 Task: Look for space in Letpandan, Myanmar from 9th June, 2023 to 16th June, 2023 for 2 adults in price range Rs.8000 to Rs.16000. Place can be entire place with 2 bedrooms having 2 beds and 1 bathroom. Property type can be house, flat, guest house. Amenities needed are: washing machine. Booking option can be shelf check-in. Required host language is English.
Action: Mouse moved to (508, 101)
Screenshot: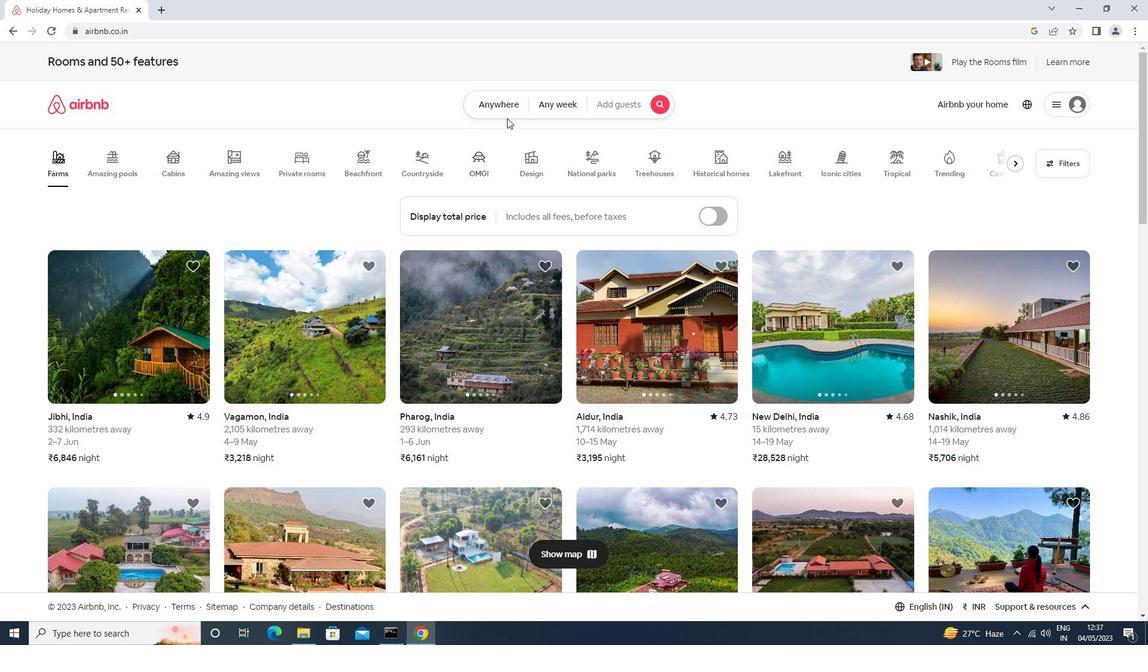 
Action: Mouse pressed left at (508, 101)
Screenshot: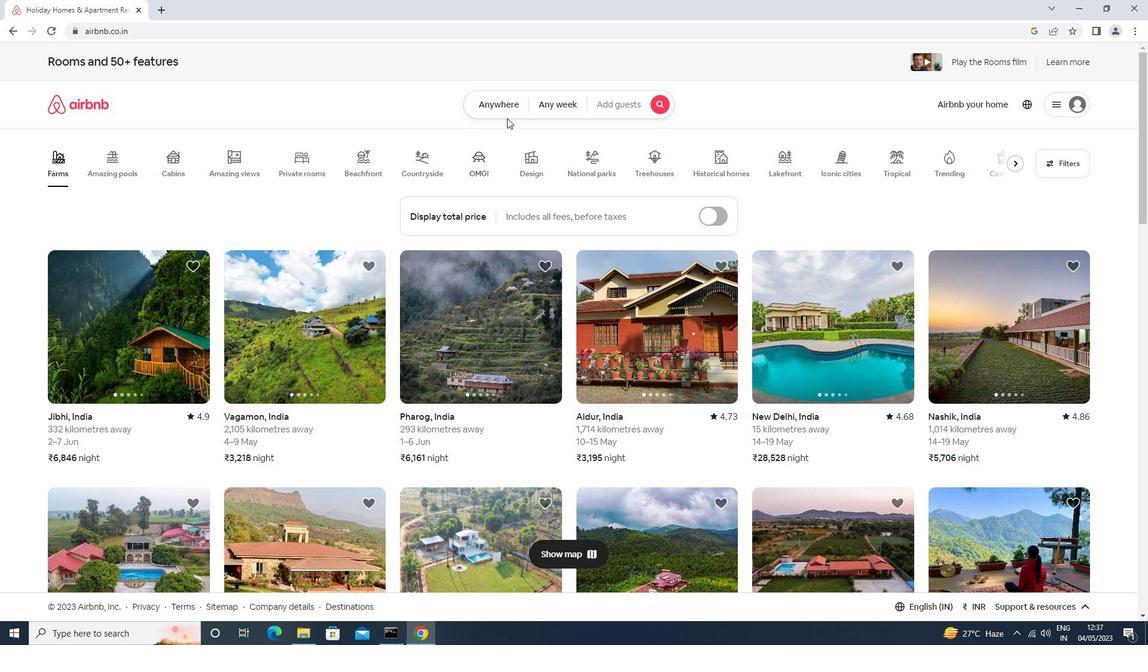 
Action: Mouse moved to (394, 155)
Screenshot: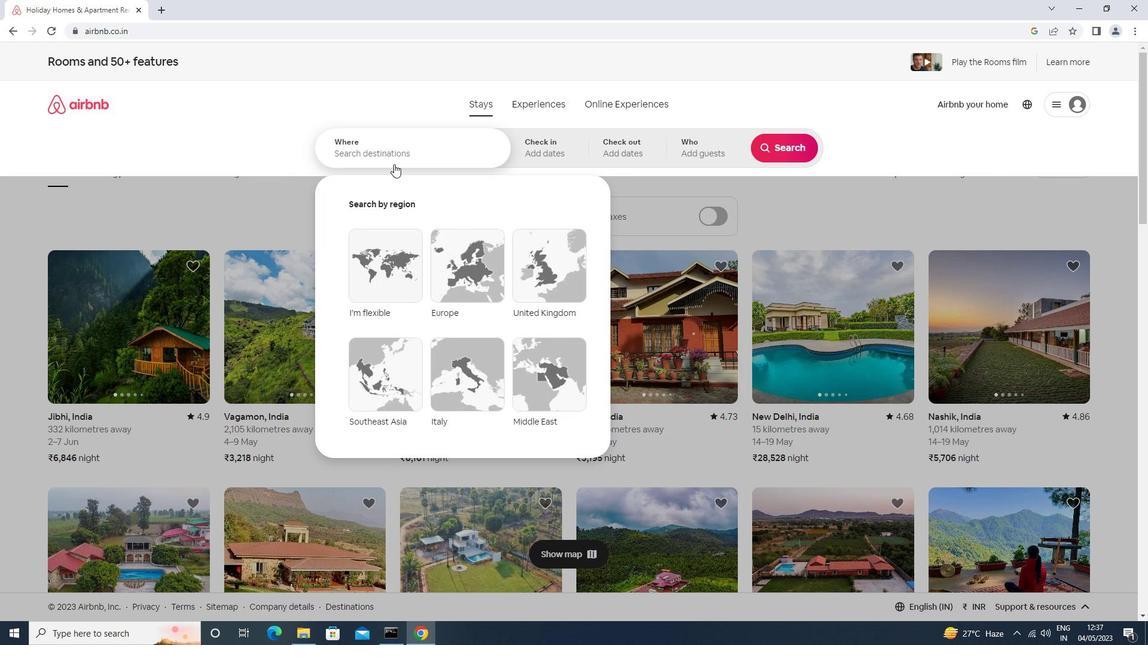 
Action: Mouse pressed left at (394, 155)
Screenshot: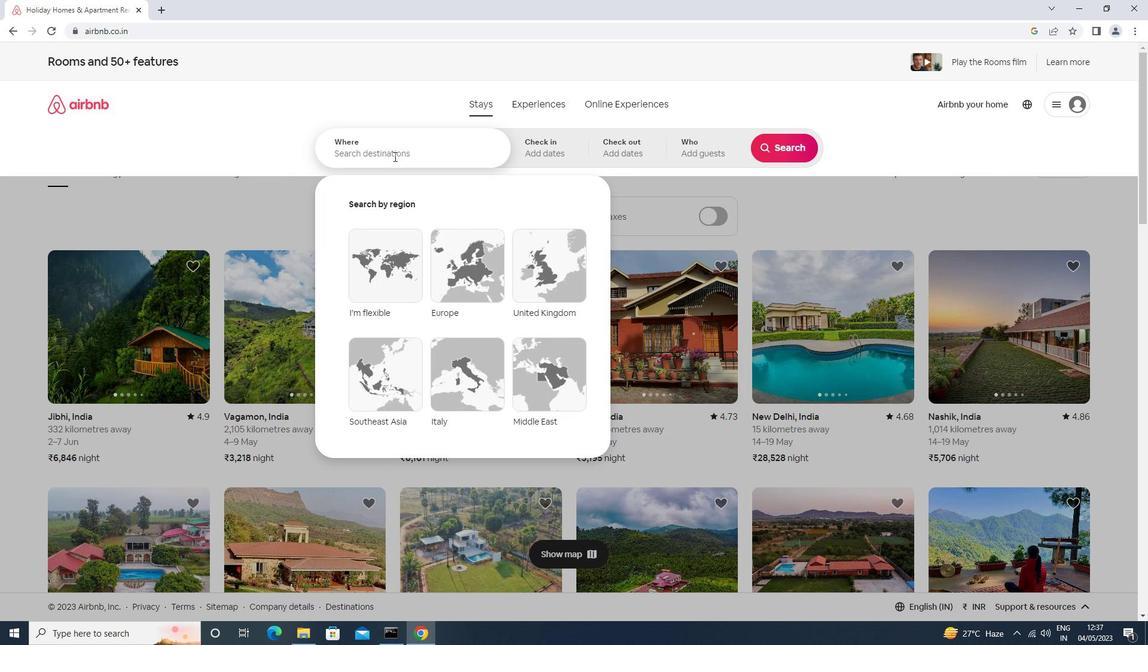 
Action: Mouse moved to (394, 154)
Screenshot: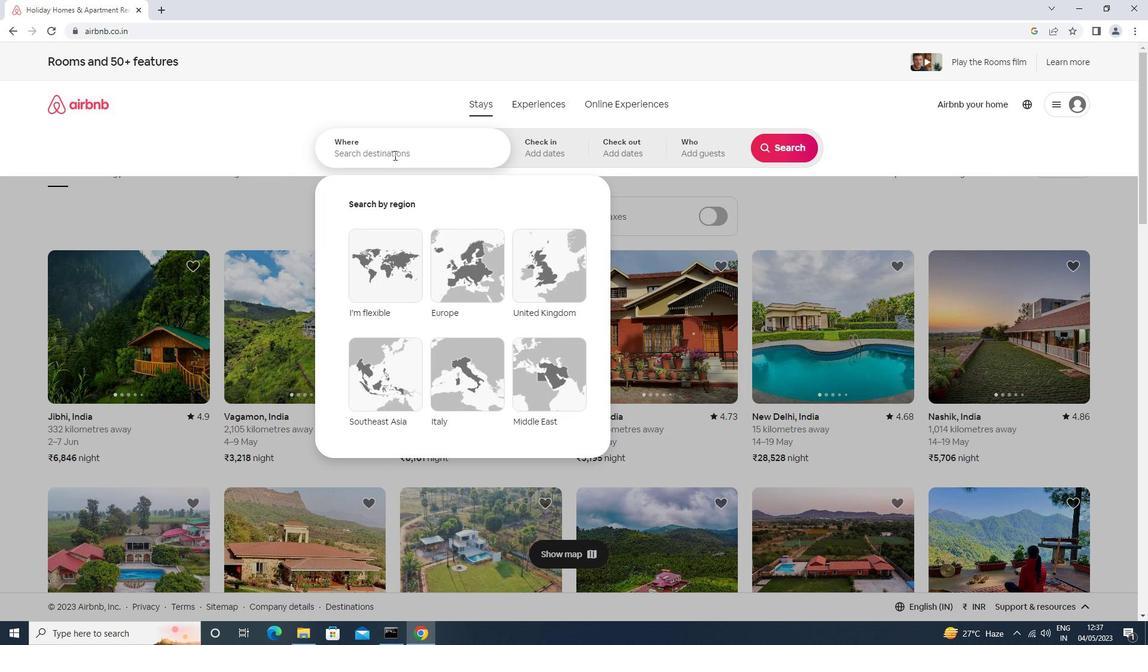 
Action: Key pressed letpandan<Key.down><Key.enter>
Screenshot: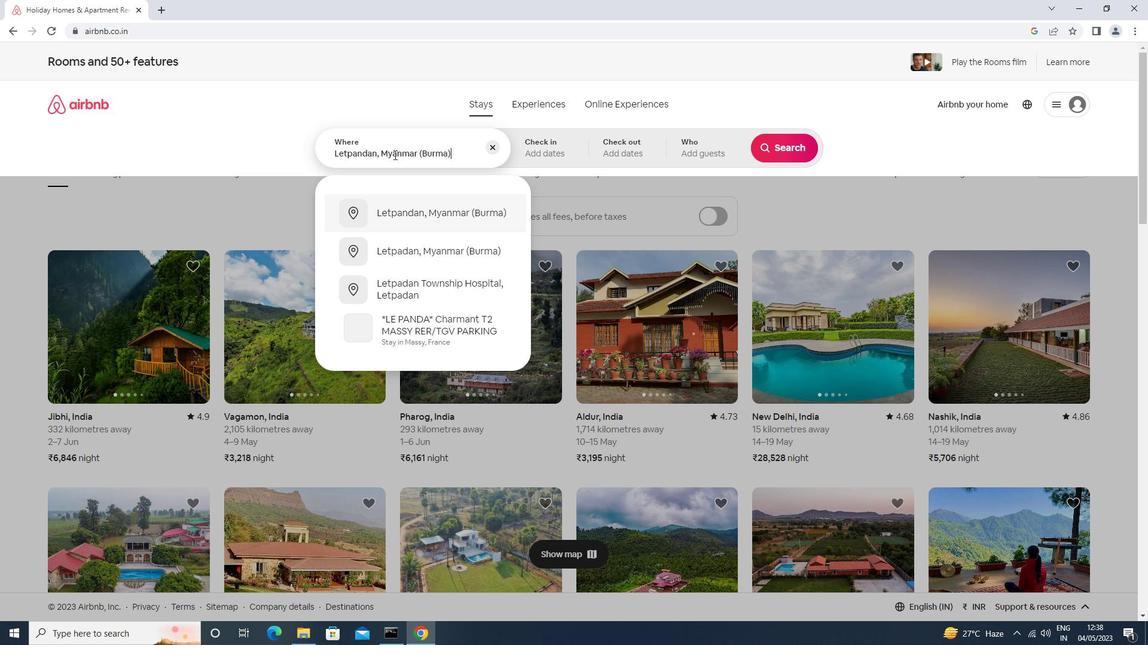 
Action: Mouse moved to (734, 327)
Screenshot: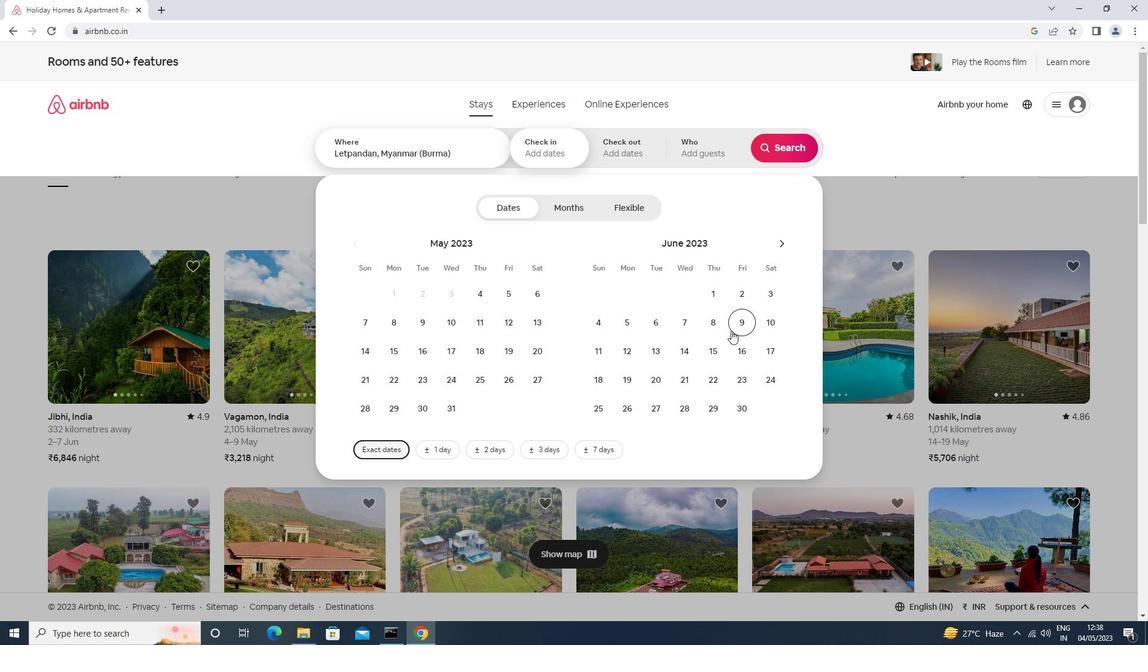 
Action: Mouse pressed left at (734, 327)
Screenshot: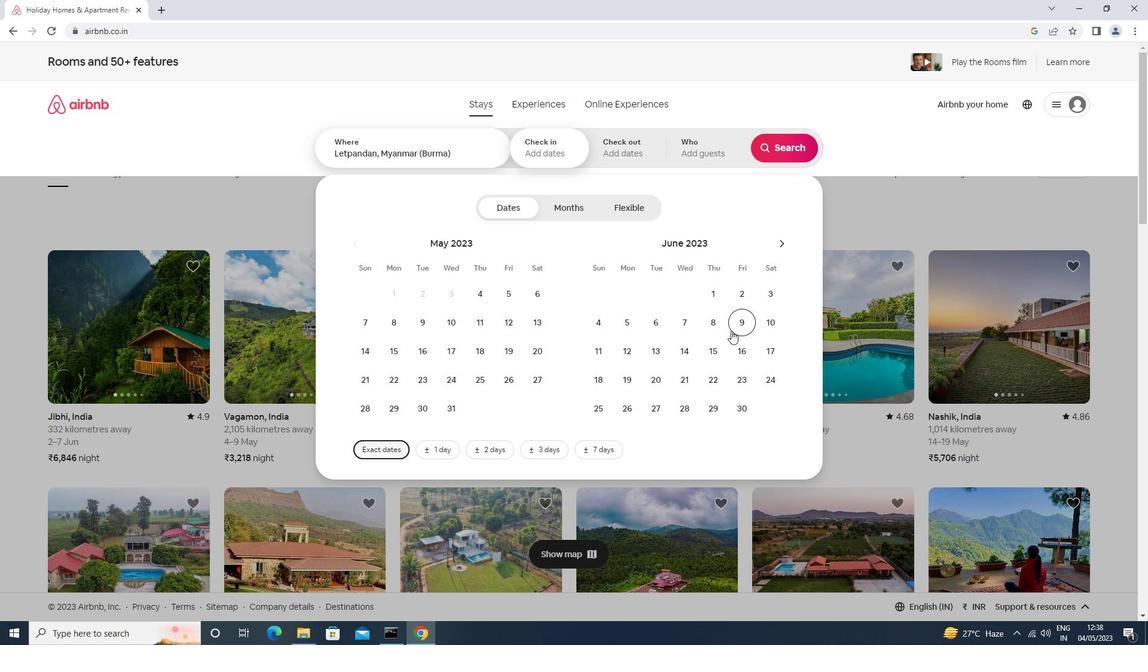 
Action: Mouse moved to (738, 354)
Screenshot: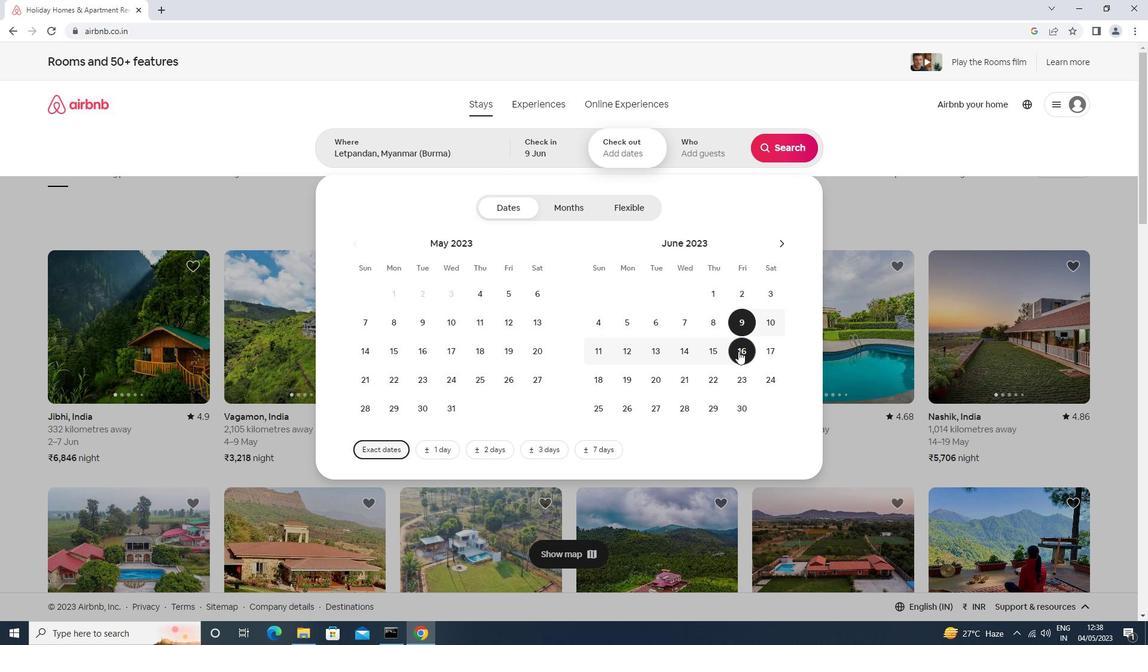 
Action: Mouse pressed left at (738, 354)
Screenshot: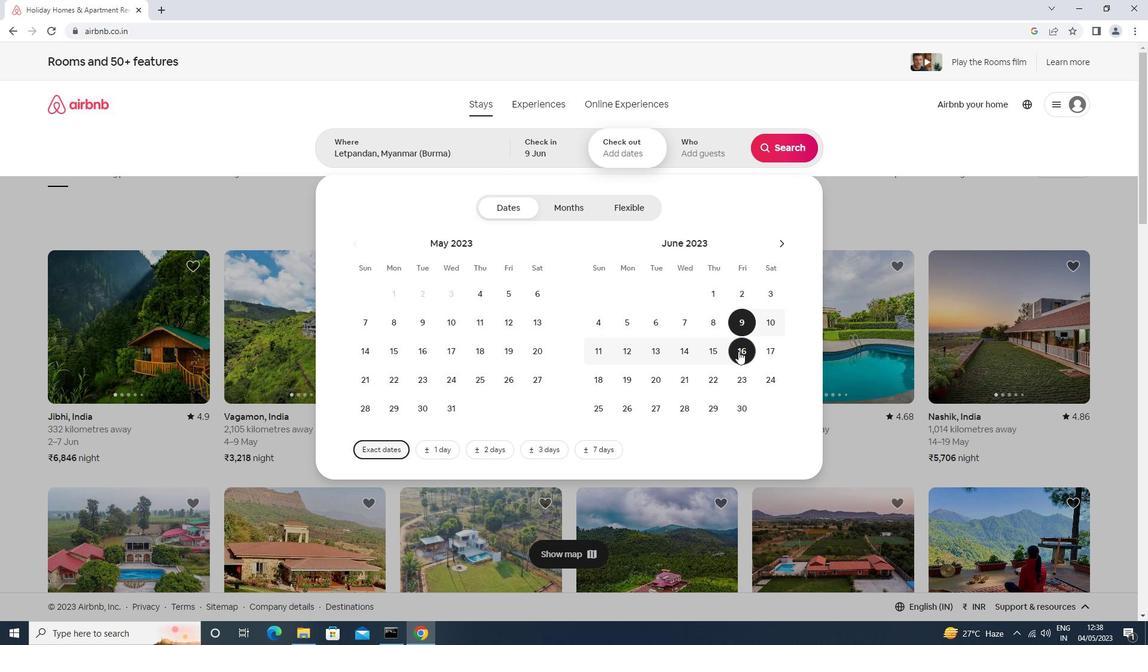 
Action: Mouse moved to (683, 147)
Screenshot: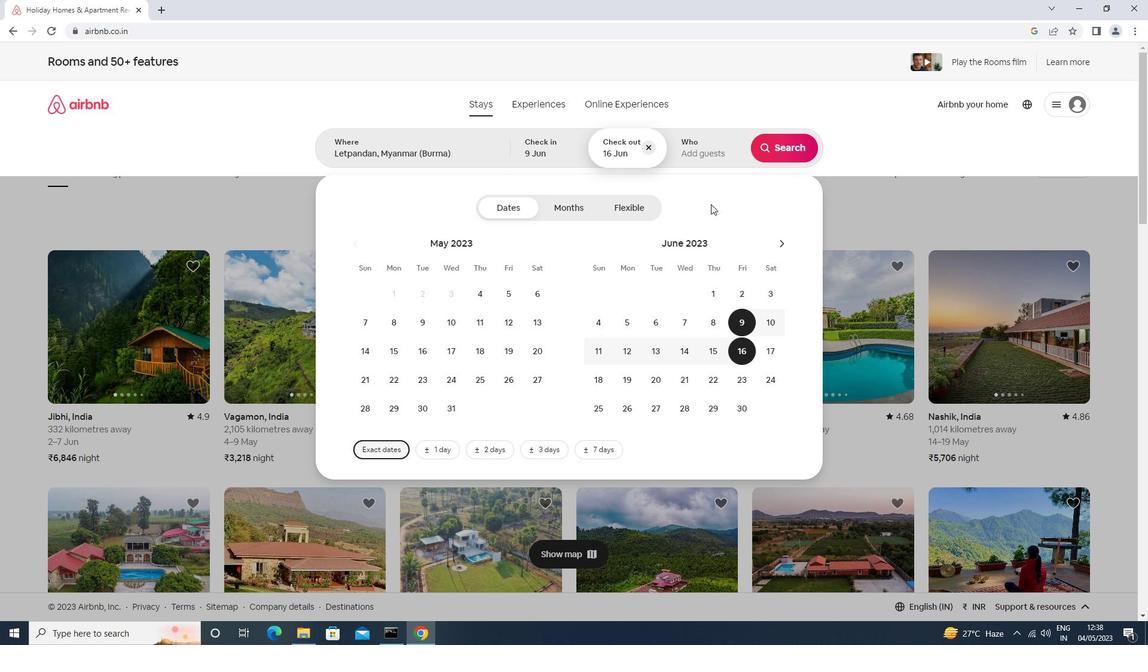 
Action: Mouse pressed left at (683, 147)
Screenshot: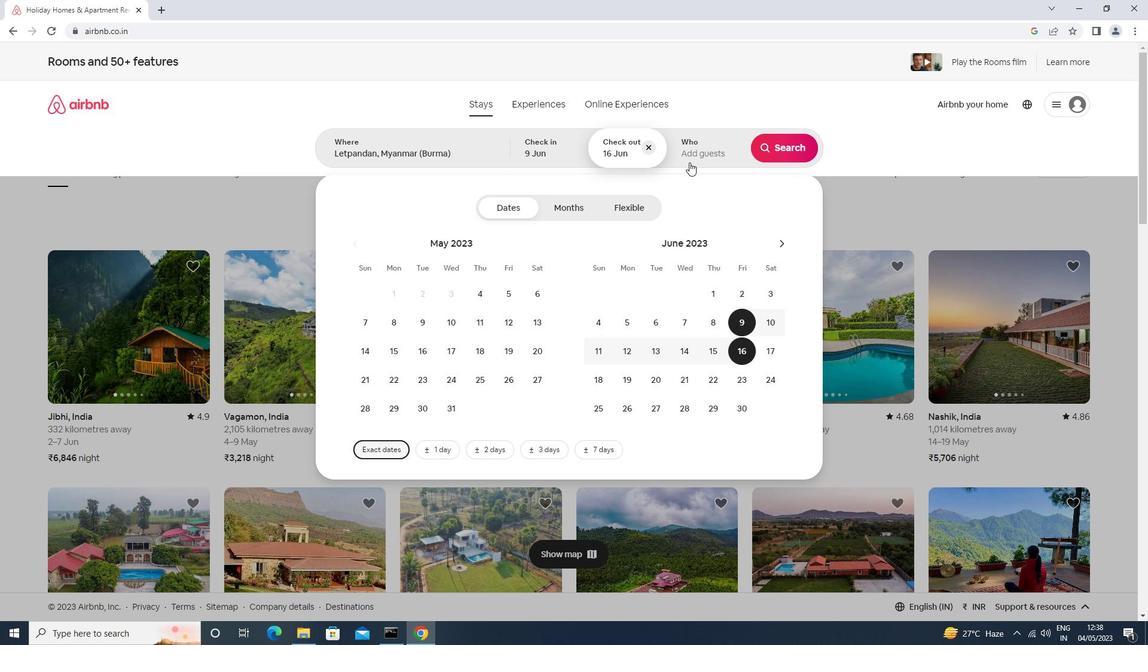 
Action: Mouse moved to (787, 217)
Screenshot: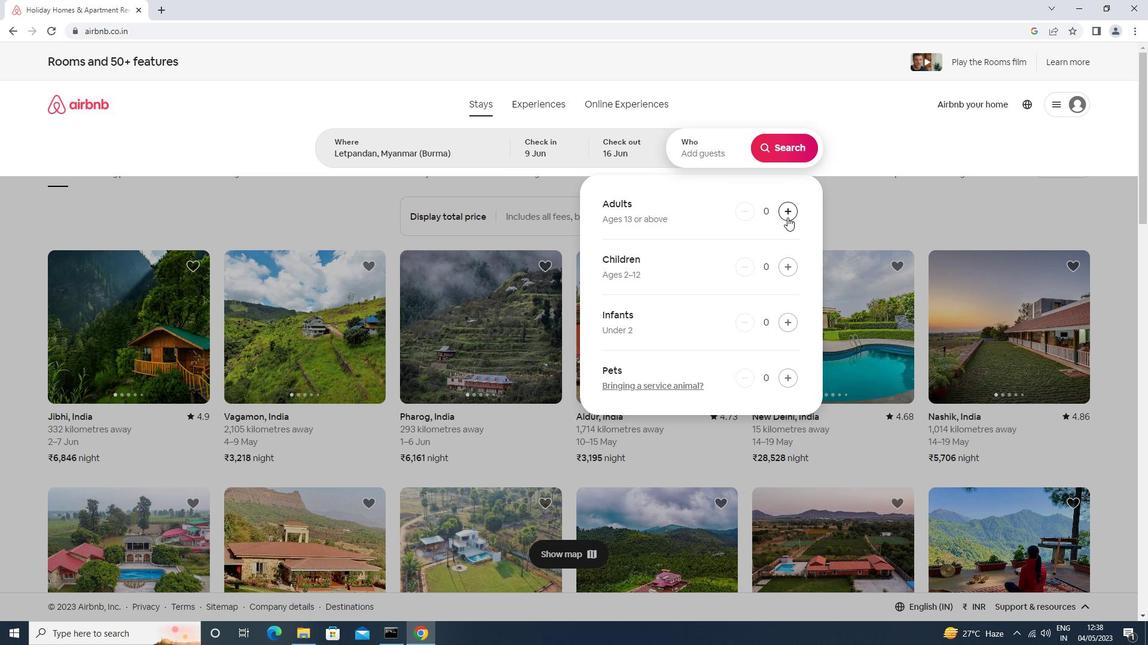 
Action: Mouse pressed left at (787, 217)
Screenshot: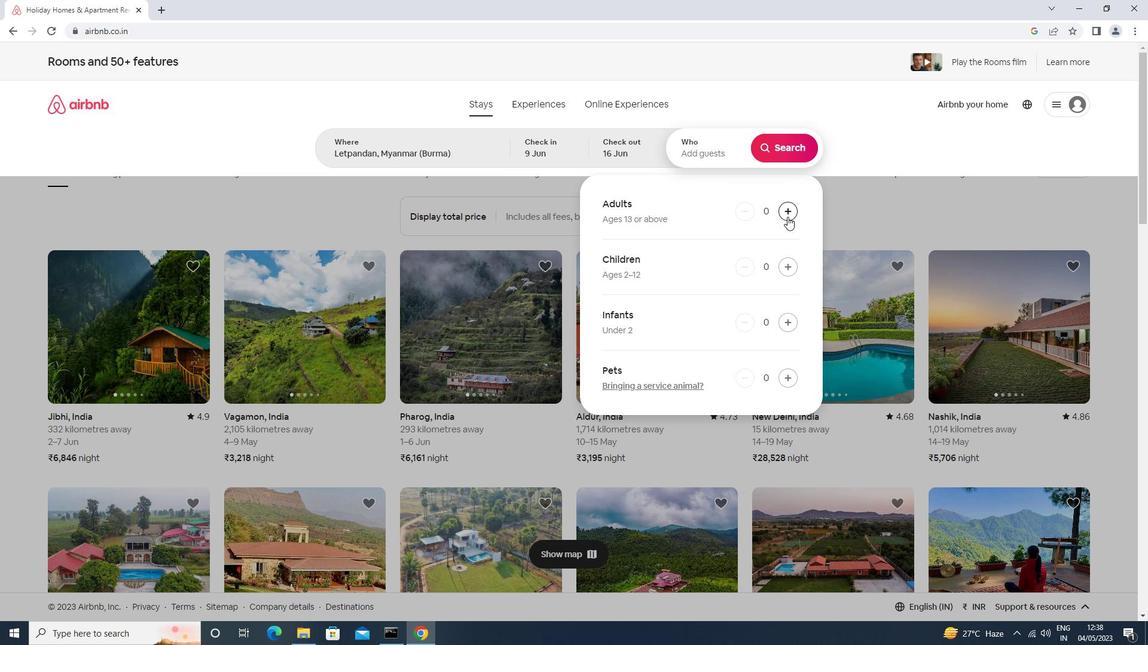 
Action: Mouse pressed left at (787, 217)
Screenshot: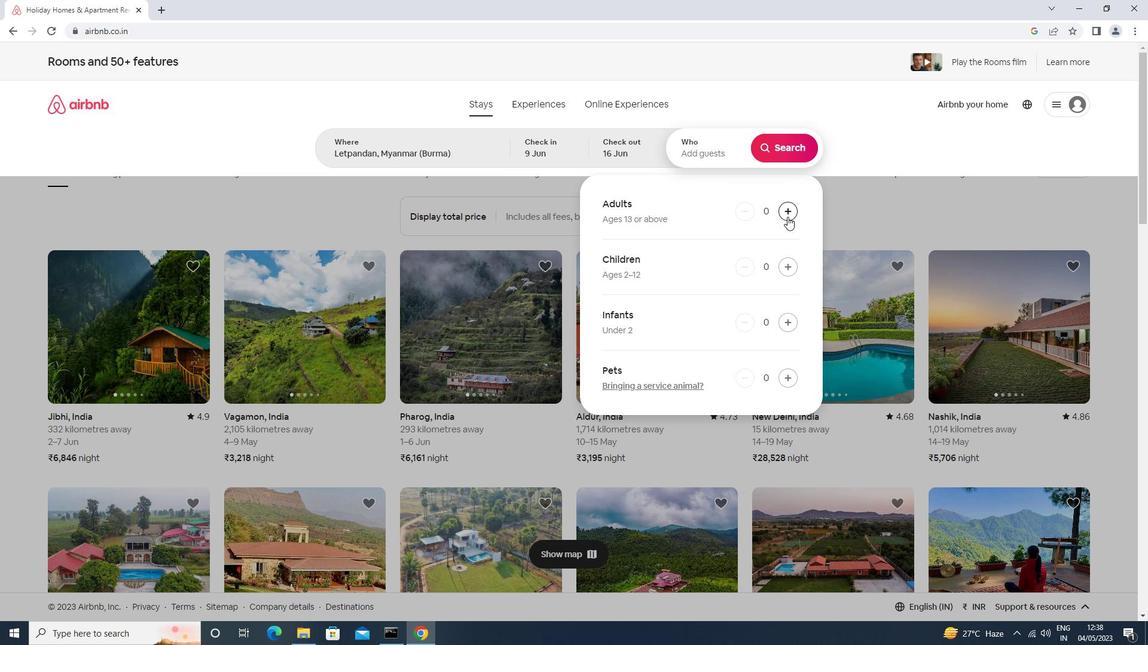
Action: Mouse moved to (782, 139)
Screenshot: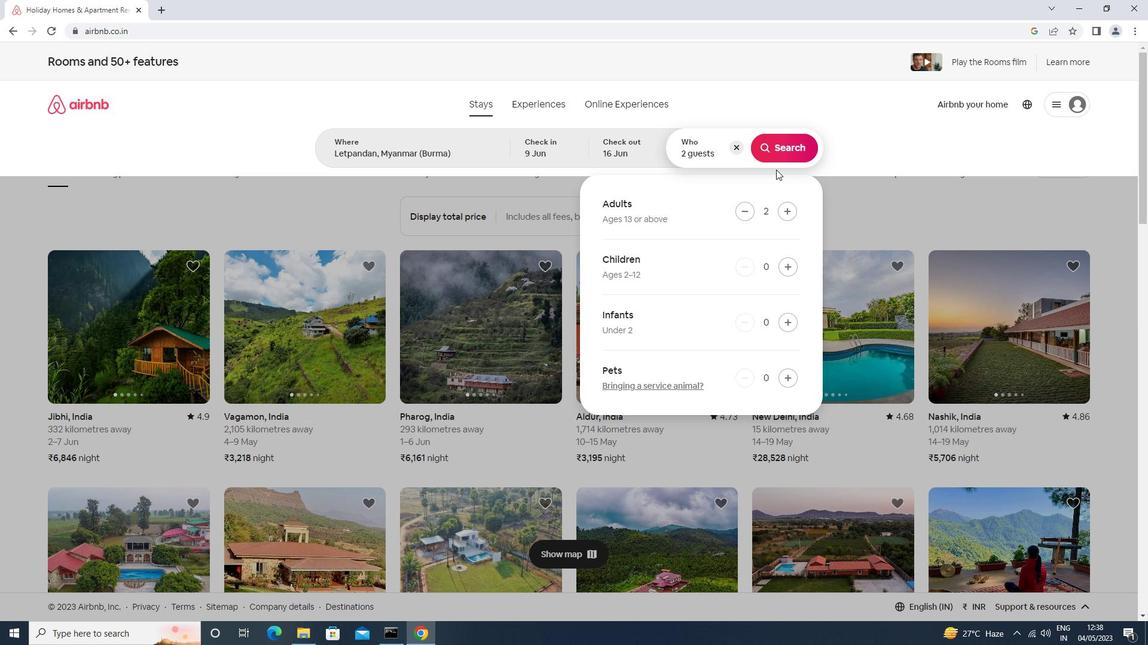 
Action: Mouse pressed left at (782, 139)
Screenshot: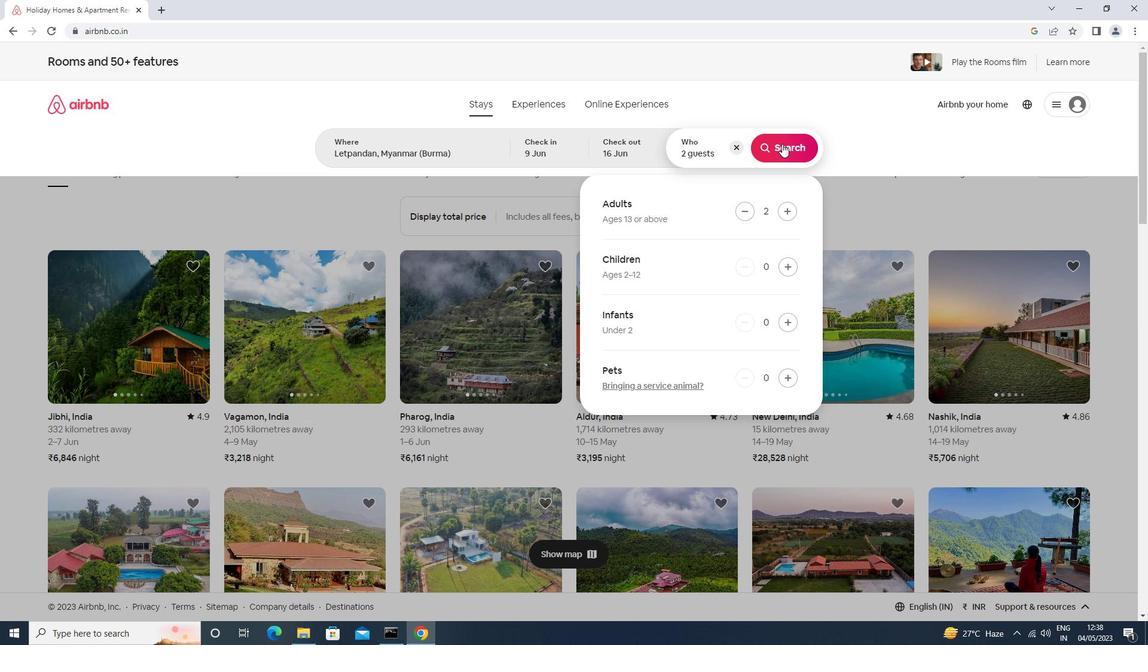
Action: Mouse moved to (1085, 111)
Screenshot: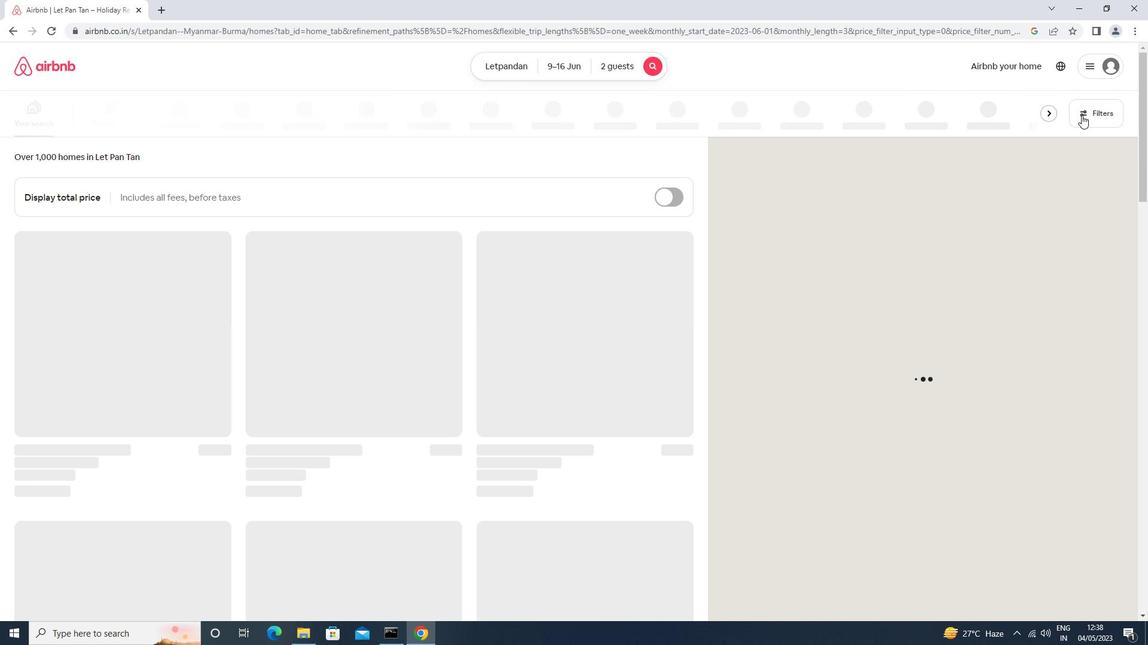 
Action: Mouse pressed left at (1085, 111)
Screenshot: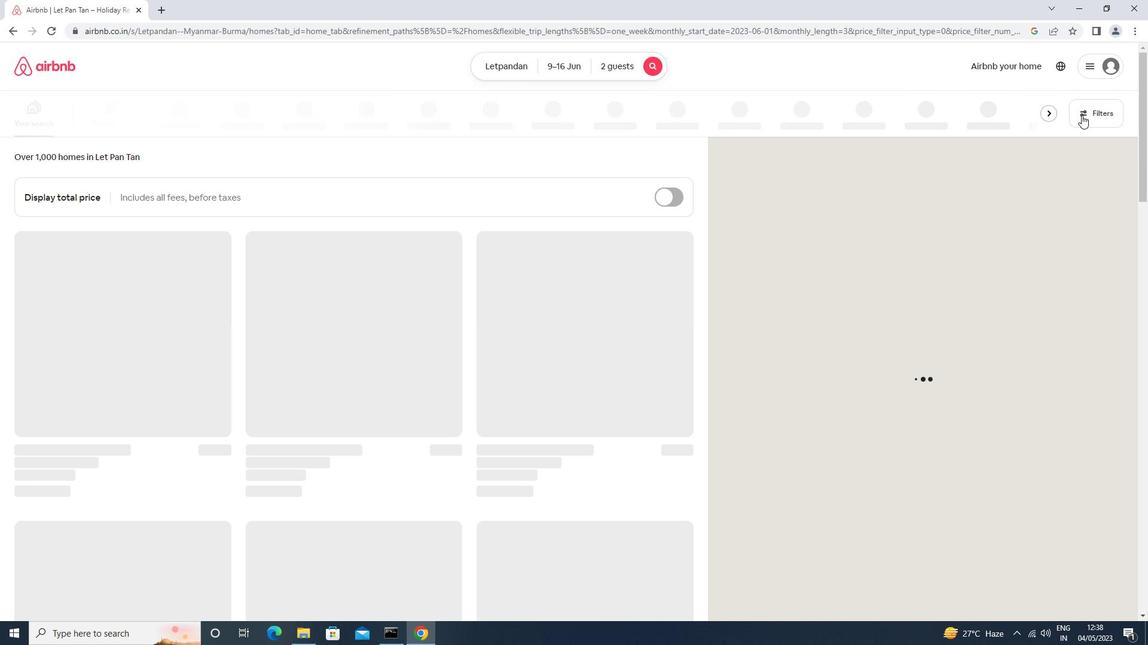 
Action: Mouse moved to (417, 268)
Screenshot: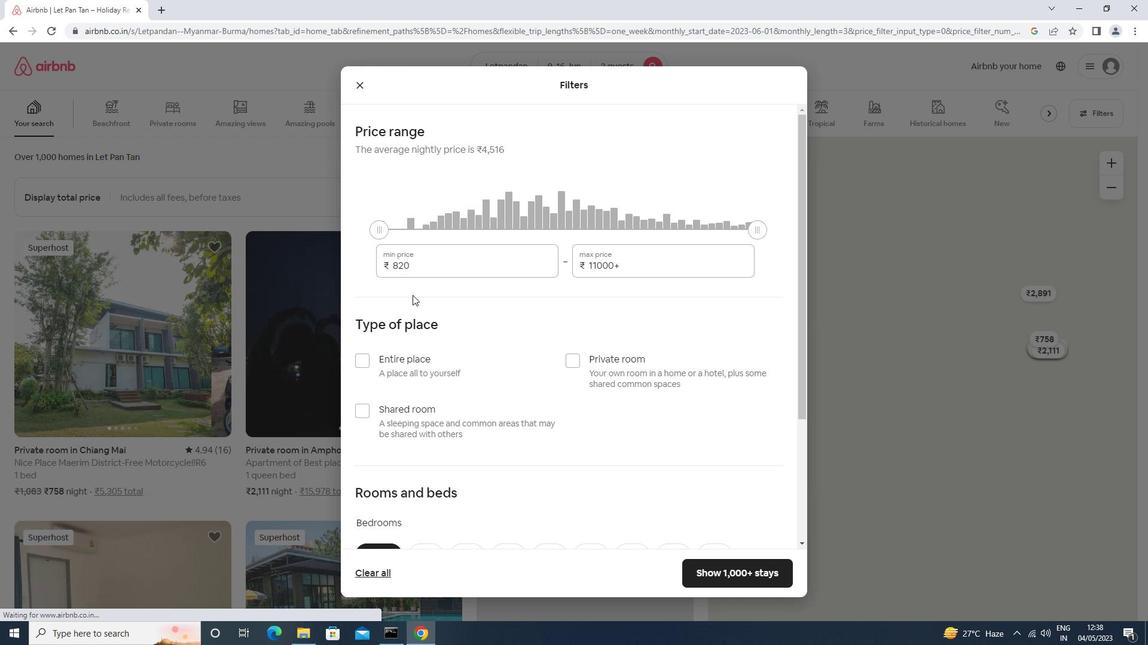 
Action: Mouse pressed left at (417, 268)
Screenshot: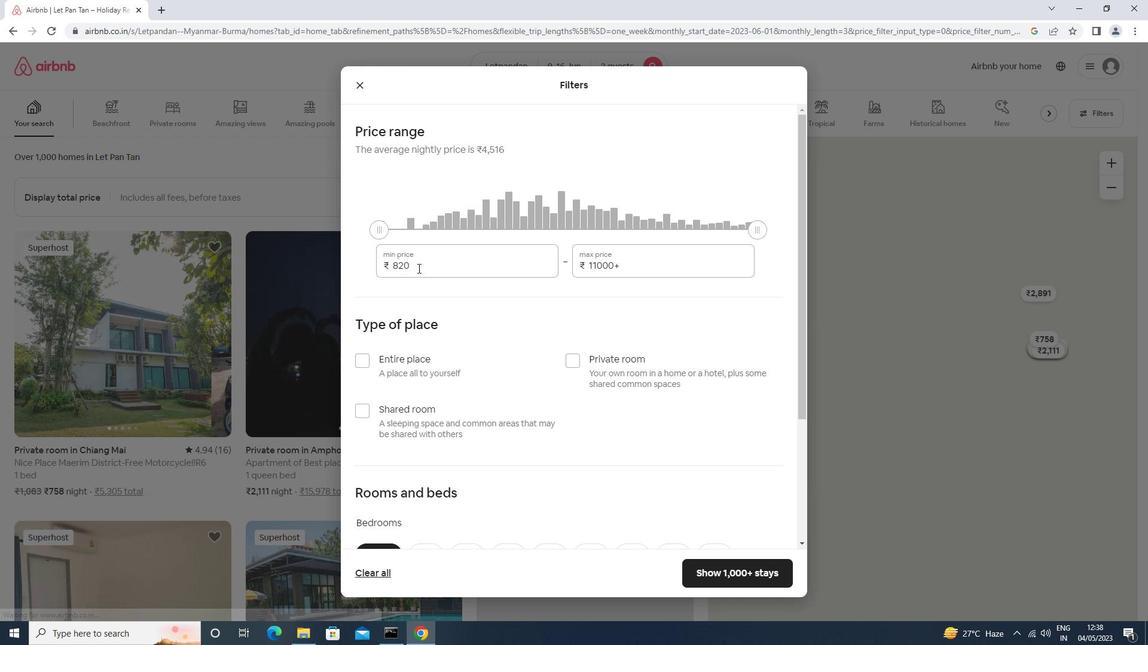 
Action: Mouse moved to (426, 260)
Screenshot: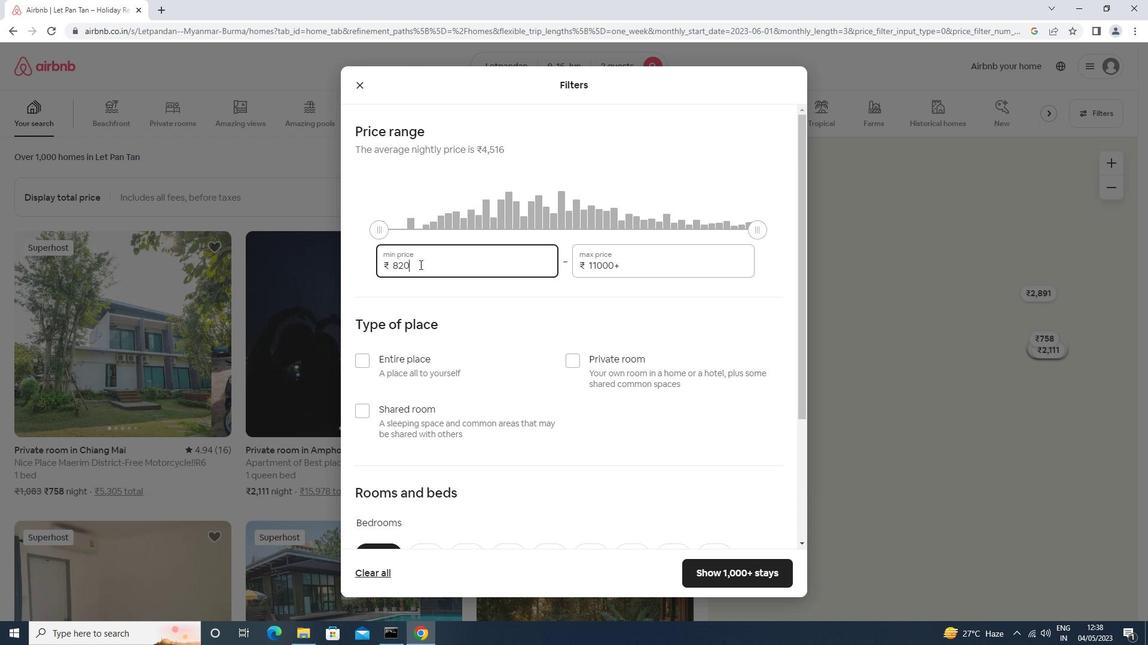 
Action: Key pressed <Key.backspace><Key.backspace><Key.backspace>8000<Key.tab>1600<Key.backspace><Key.backspace><Key.backspace><Key.backspace><Key.backspace>6000
Screenshot: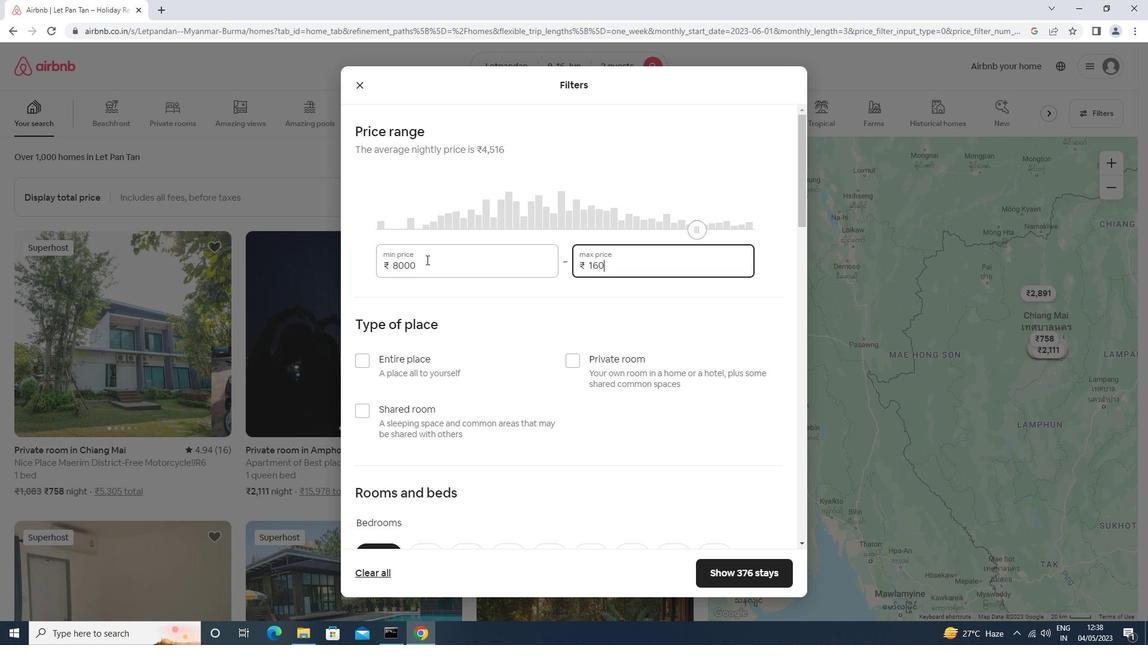 
Action: Mouse scrolled (426, 259) with delta (0, 0)
Screenshot: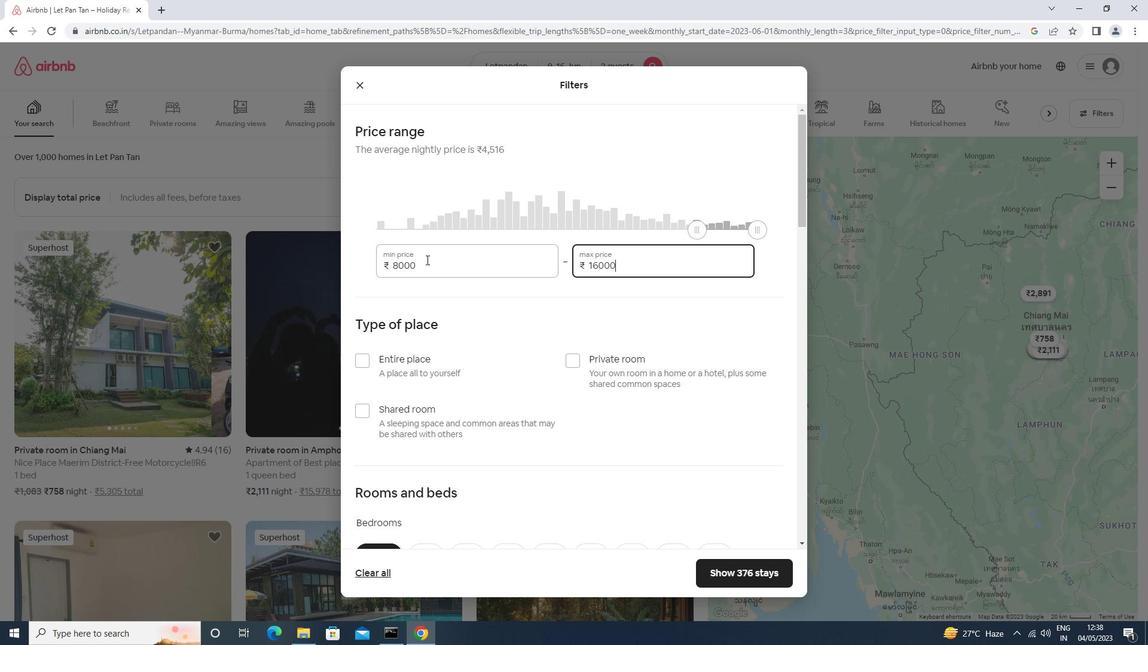 
Action: Mouse moved to (420, 309)
Screenshot: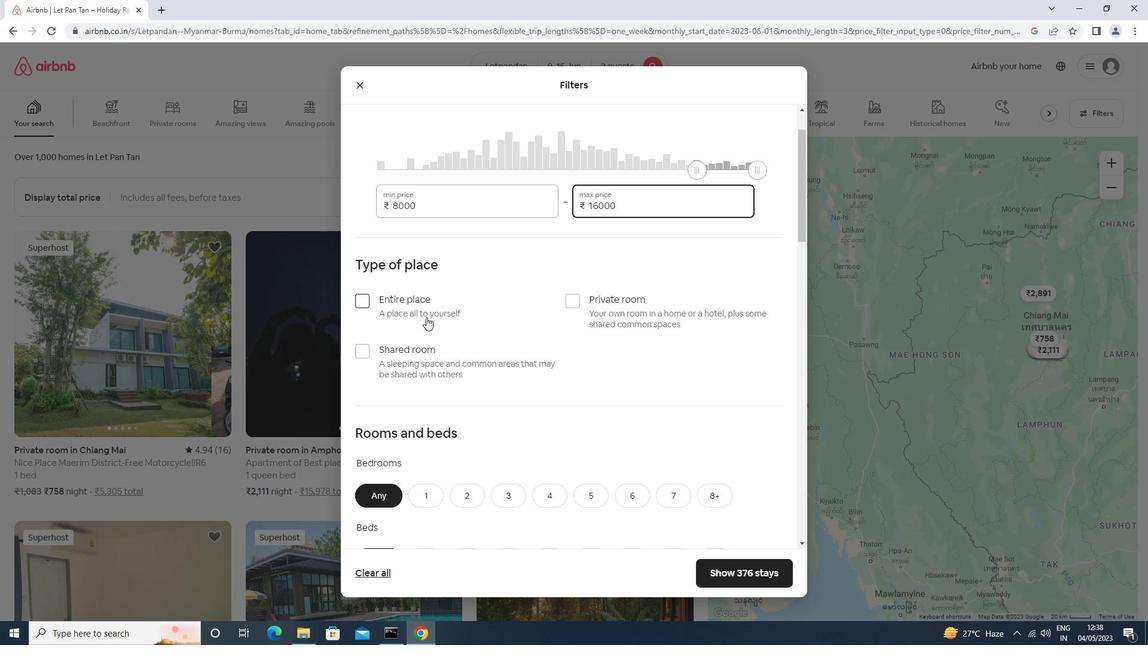 
Action: Mouse pressed left at (420, 309)
Screenshot: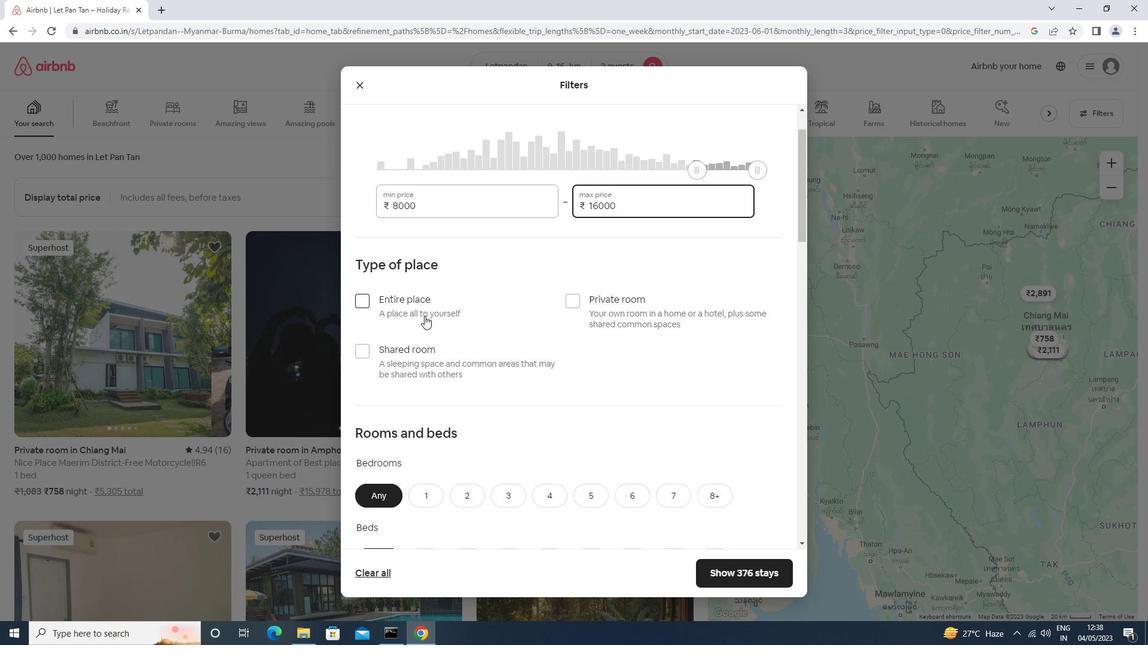 
Action: Mouse scrolled (420, 308) with delta (0, 0)
Screenshot: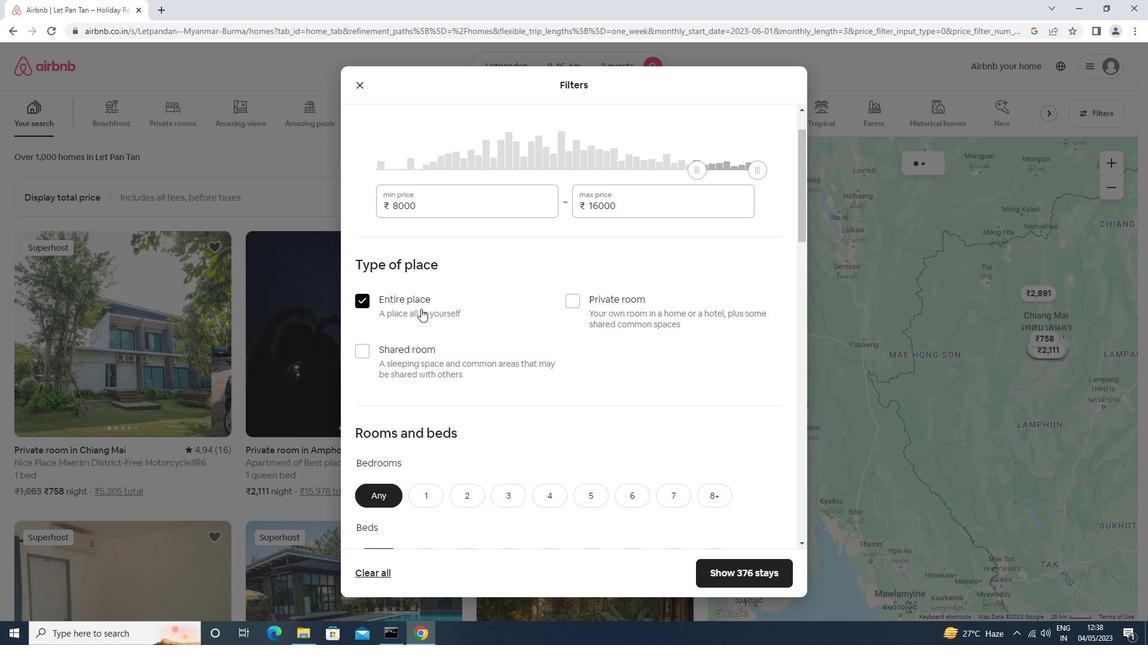 
Action: Mouse scrolled (420, 308) with delta (0, 0)
Screenshot: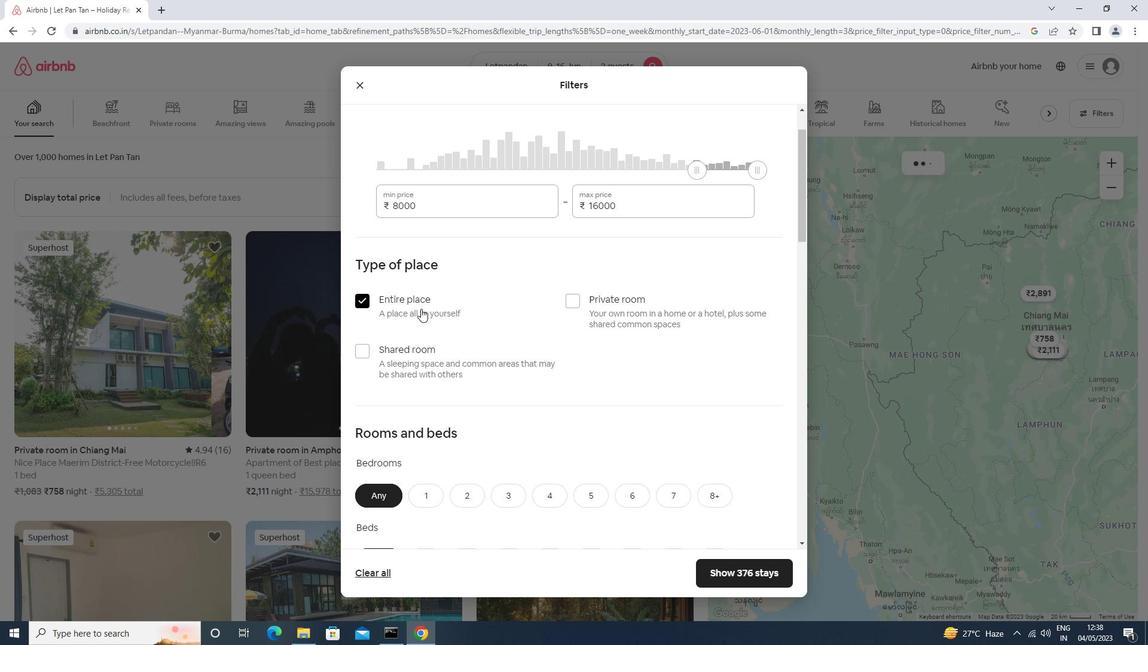 
Action: Mouse scrolled (420, 308) with delta (0, 0)
Screenshot: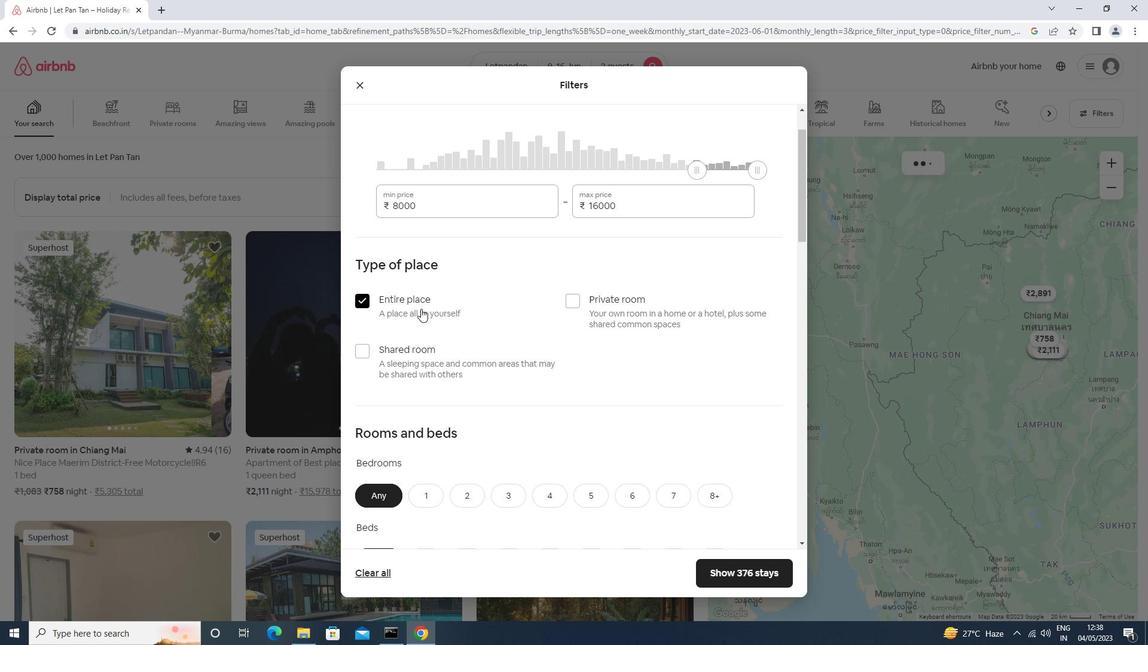 
Action: Mouse moved to (472, 320)
Screenshot: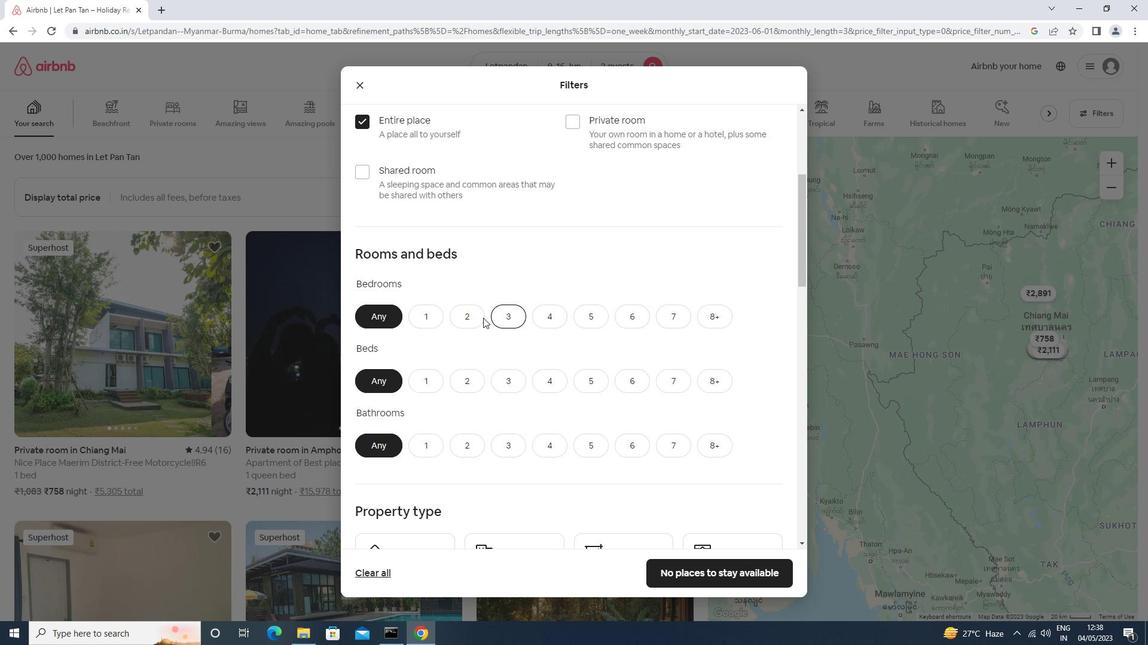 
Action: Mouse pressed left at (472, 320)
Screenshot: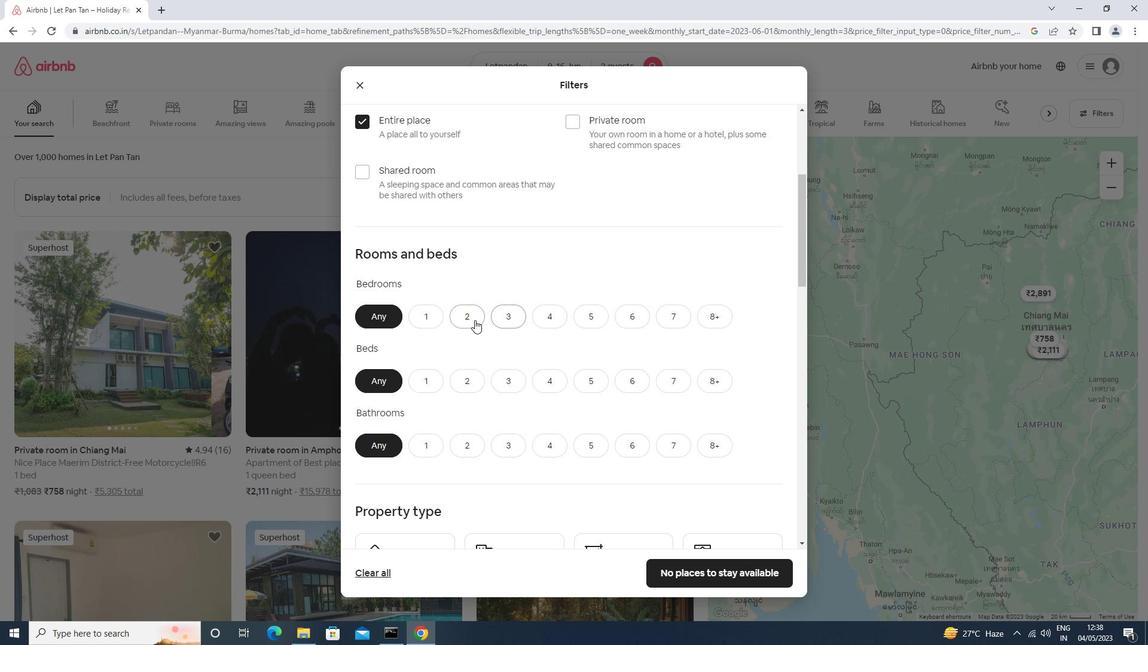 
Action: Mouse moved to (468, 381)
Screenshot: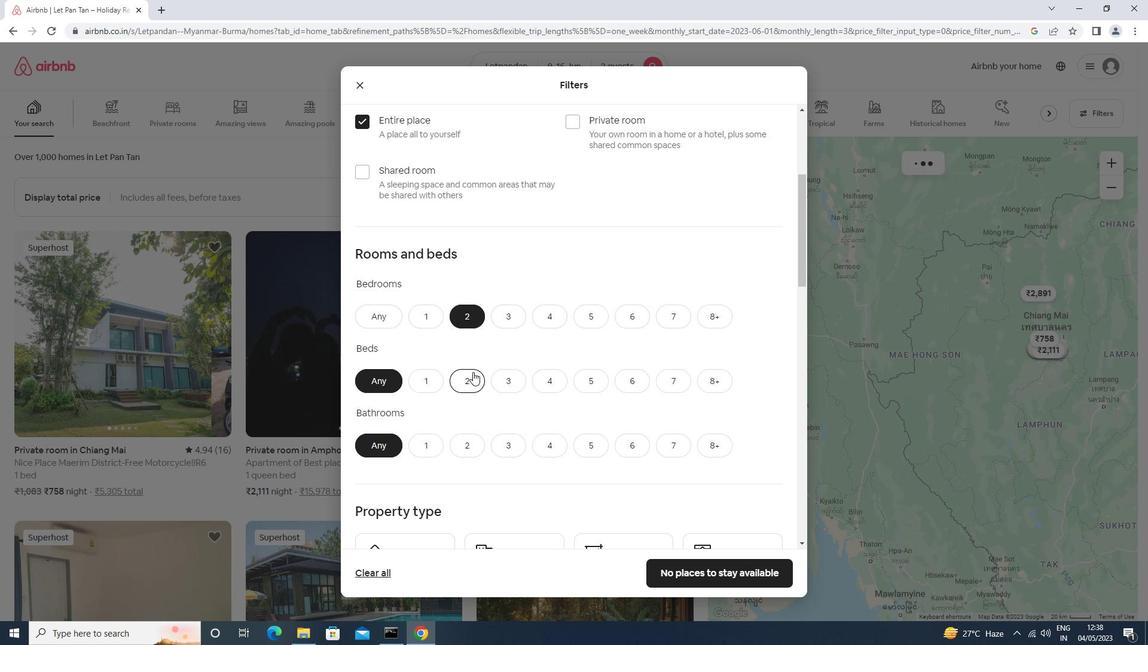 
Action: Mouse pressed left at (468, 381)
Screenshot: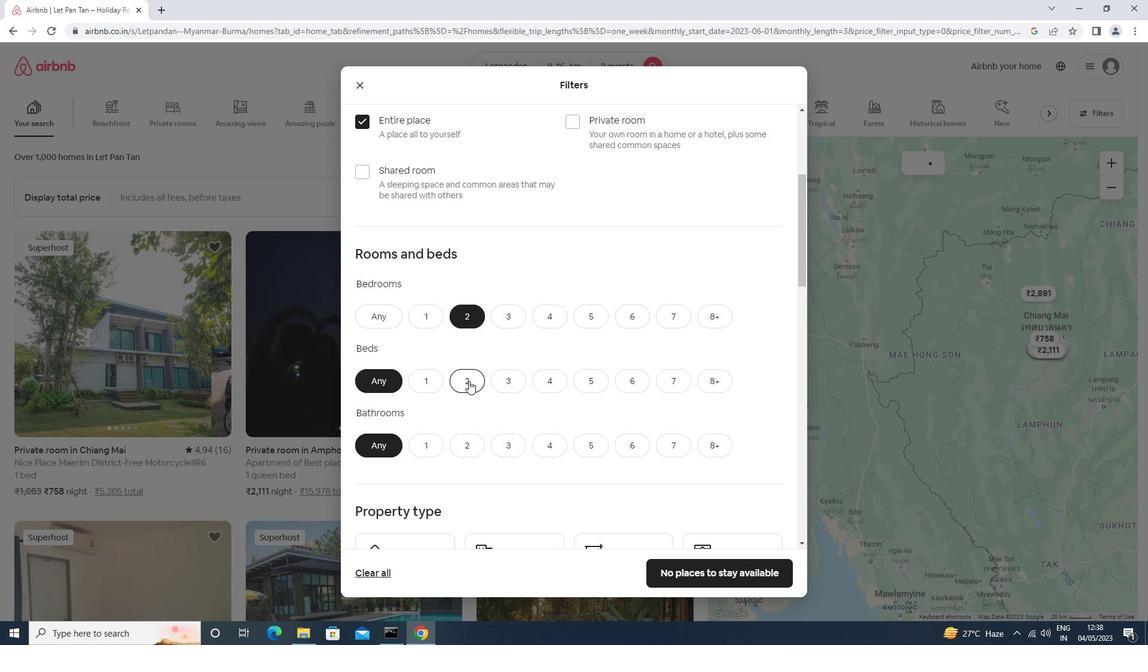 
Action: Mouse scrolled (468, 380) with delta (0, 0)
Screenshot: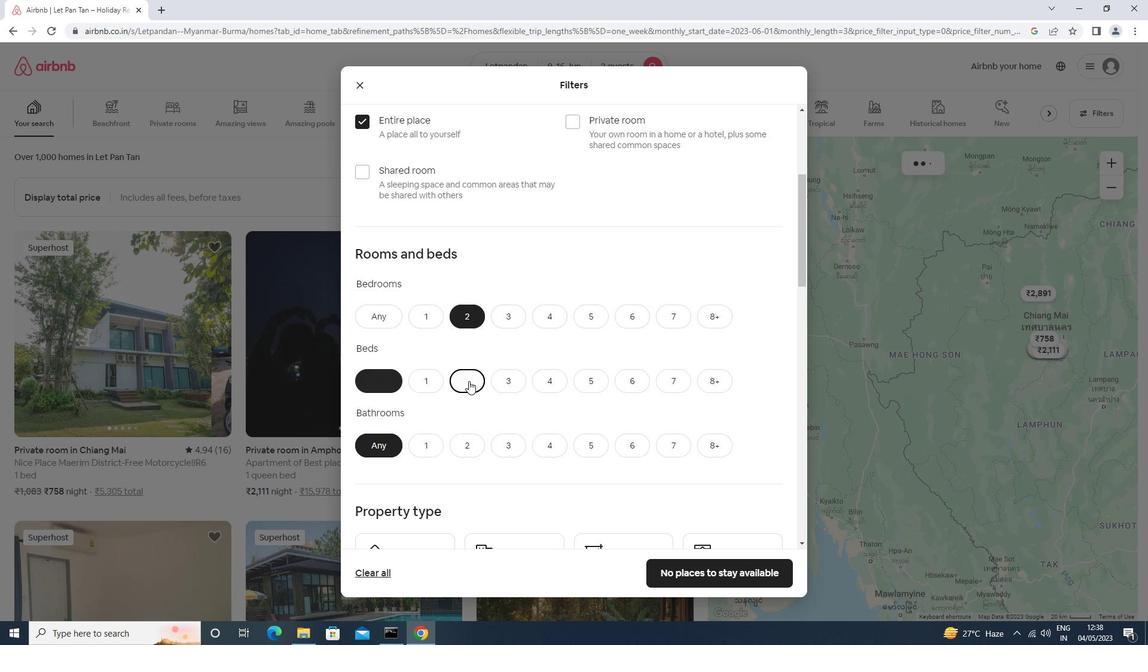 
Action: Mouse scrolled (468, 380) with delta (0, 0)
Screenshot: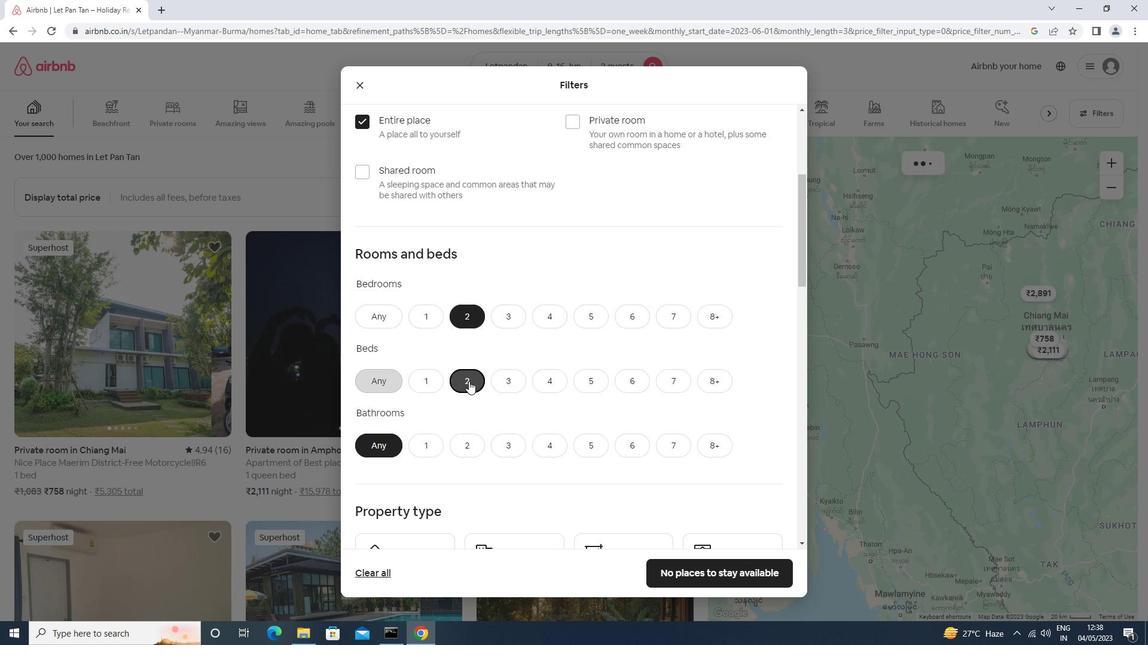 
Action: Mouse moved to (473, 336)
Screenshot: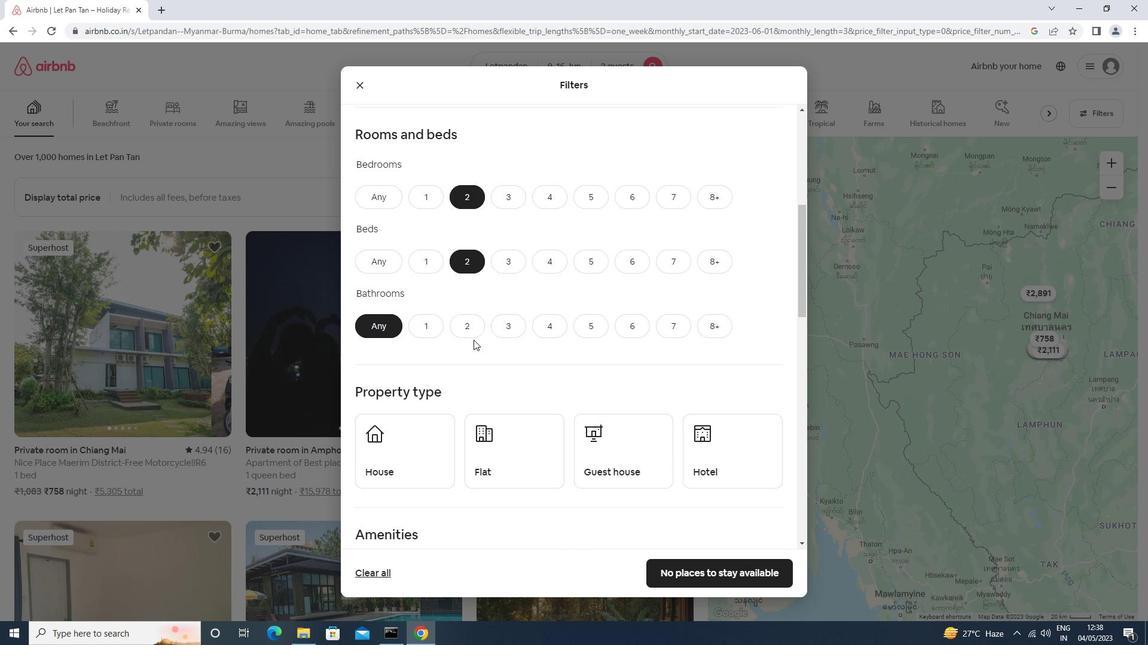 
Action: Mouse pressed left at (473, 336)
Screenshot: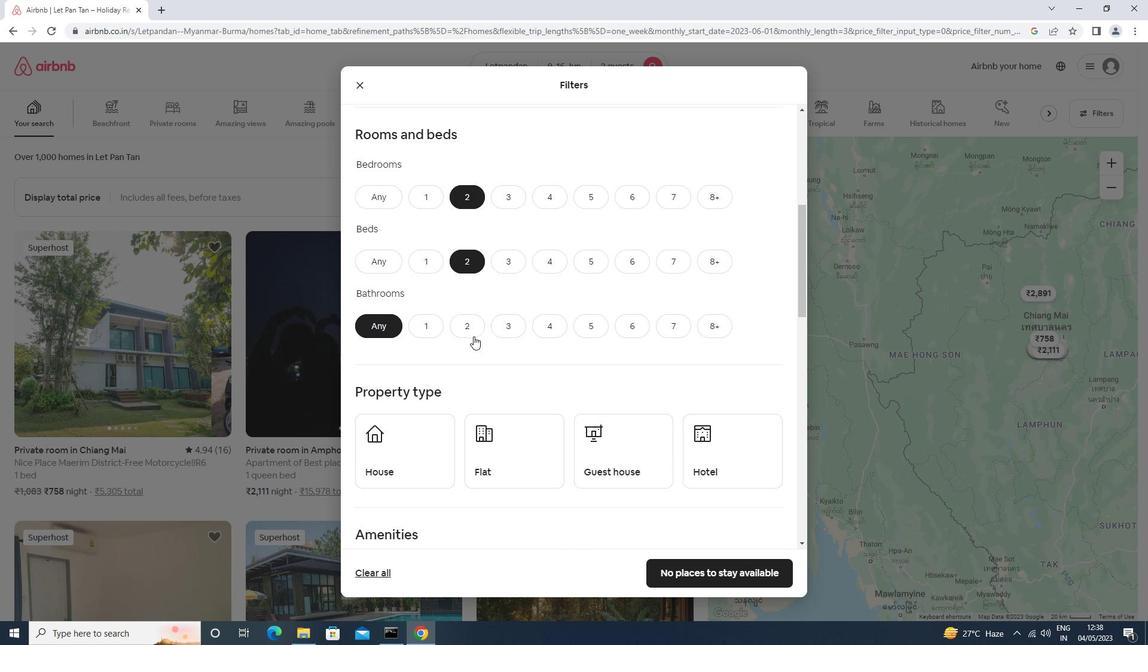 
Action: Mouse scrolled (473, 335) with delta (0, 0)
Screenshot: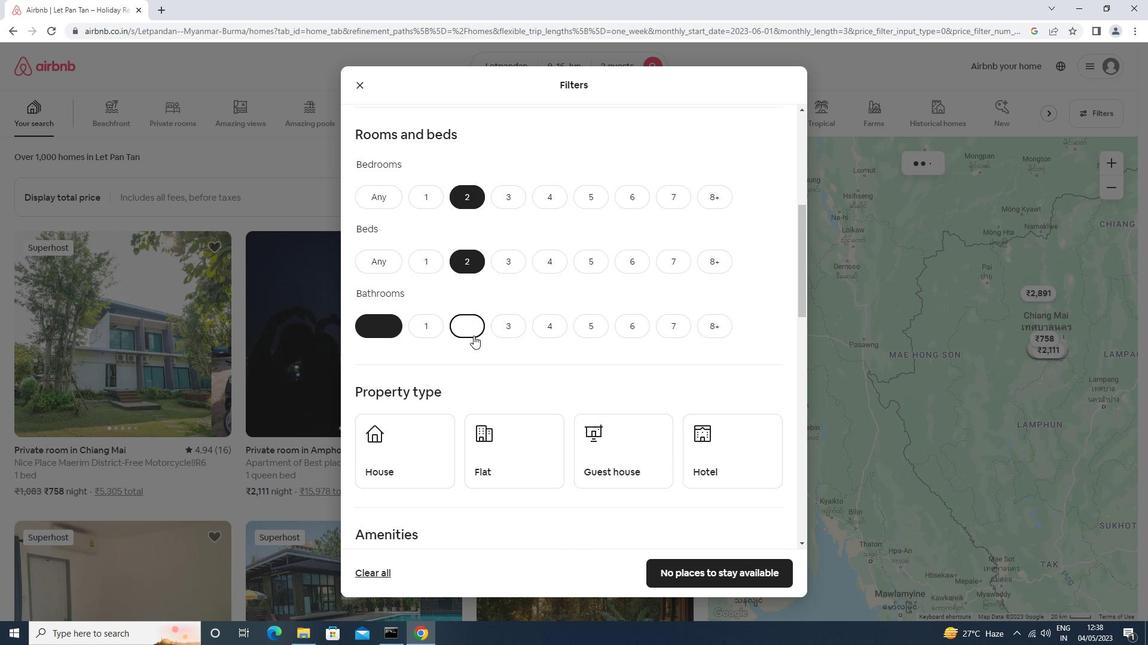 
Action: Mouse scrolled (473, 335) with delta (0, 0)
Screenshot: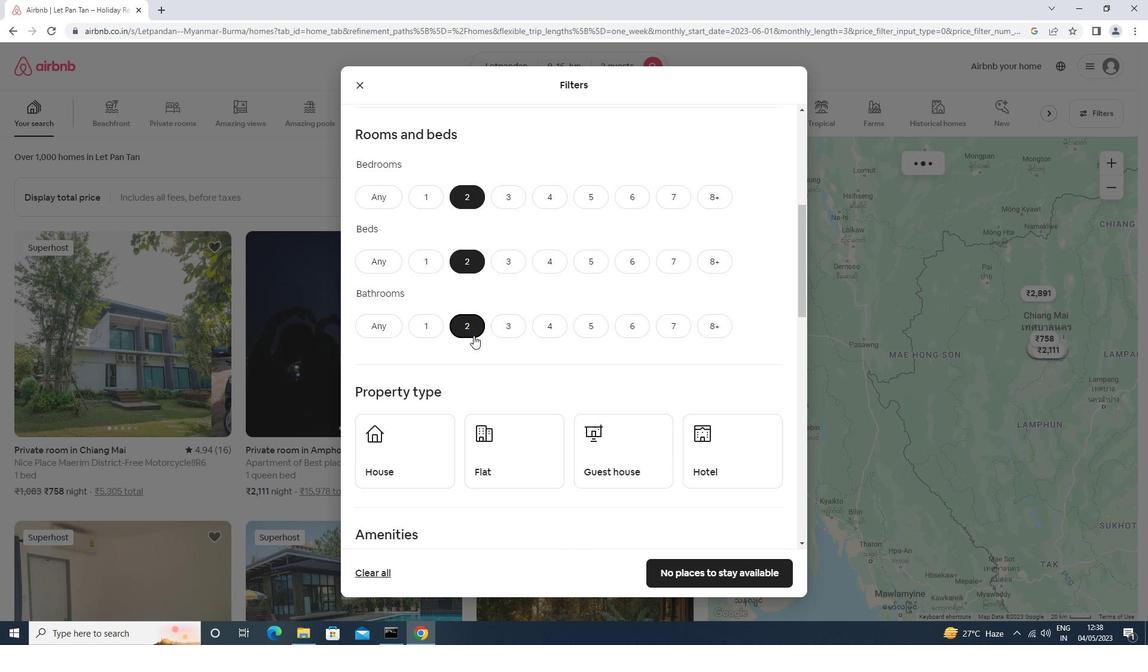 
Action: Mouse moved to (401, 356)
Screenshot: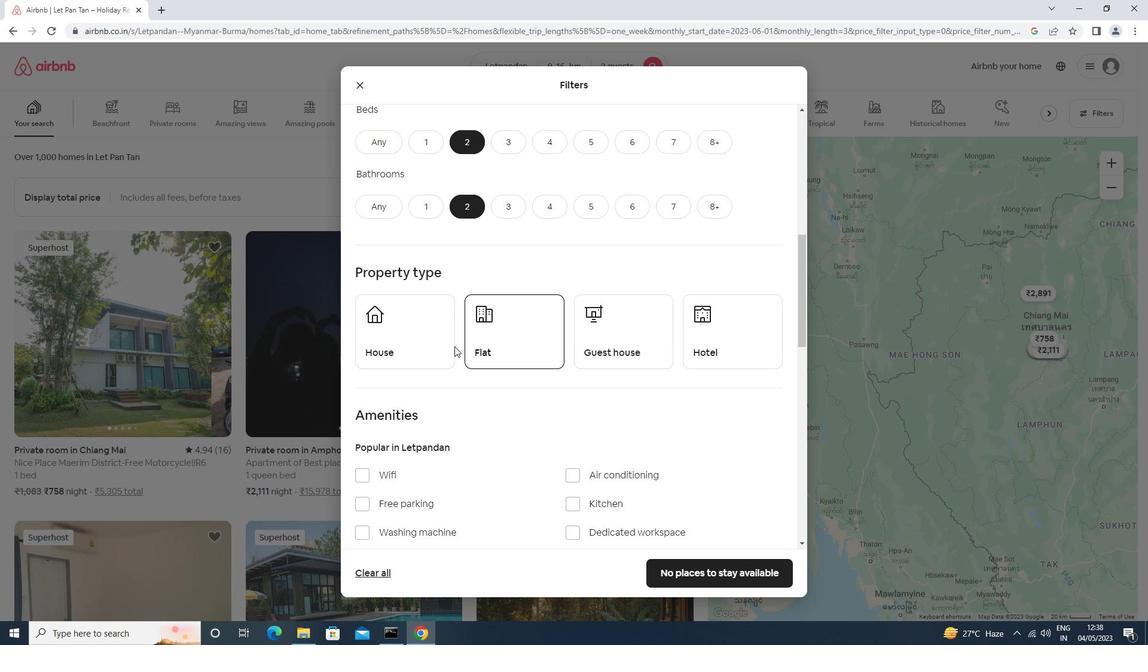 
Action: Mouse pressed left at (401, 356)
Screenshot: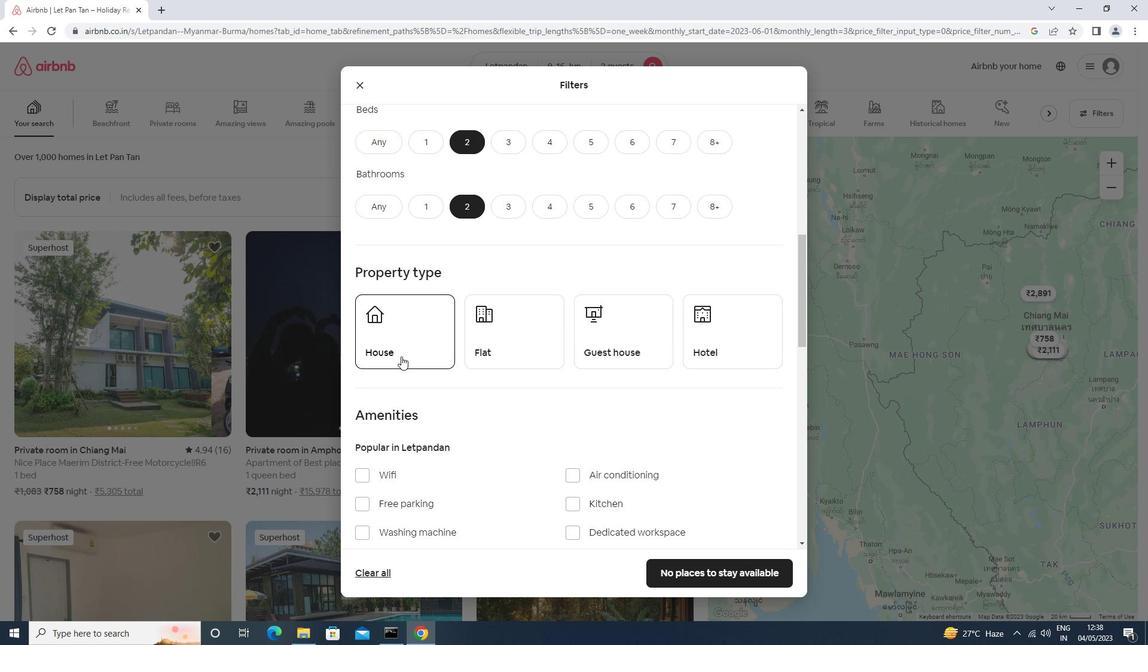 
Action: Mouse moved to (504, 350)
Screenshot: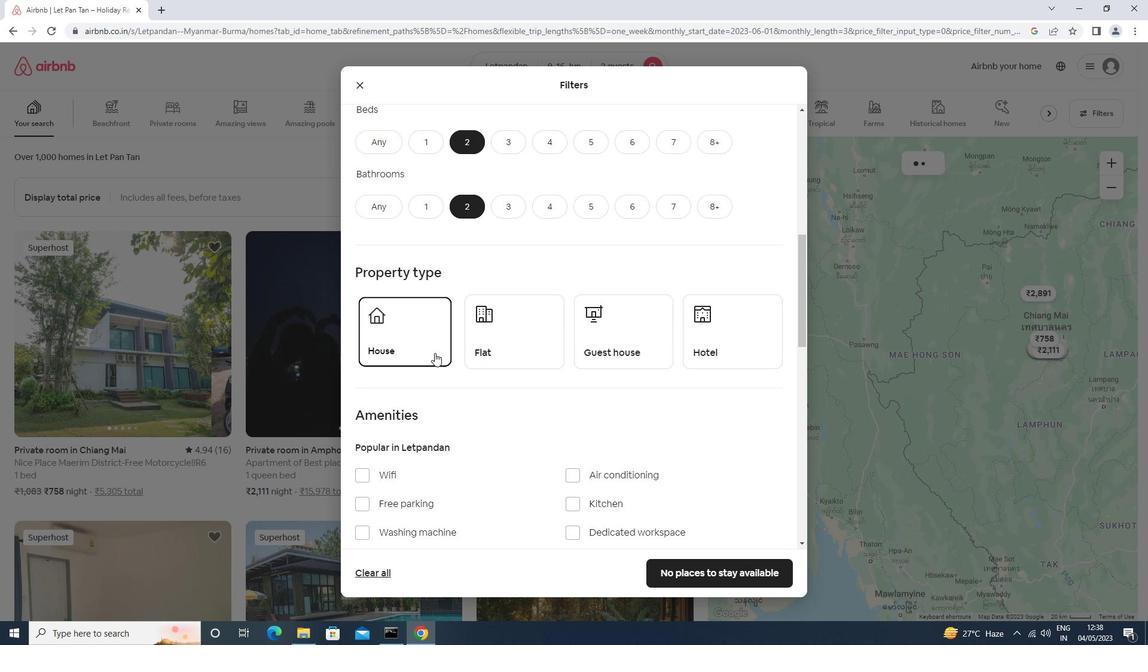 
Action: Mouse pressed left at (504, 350)
Screenshot: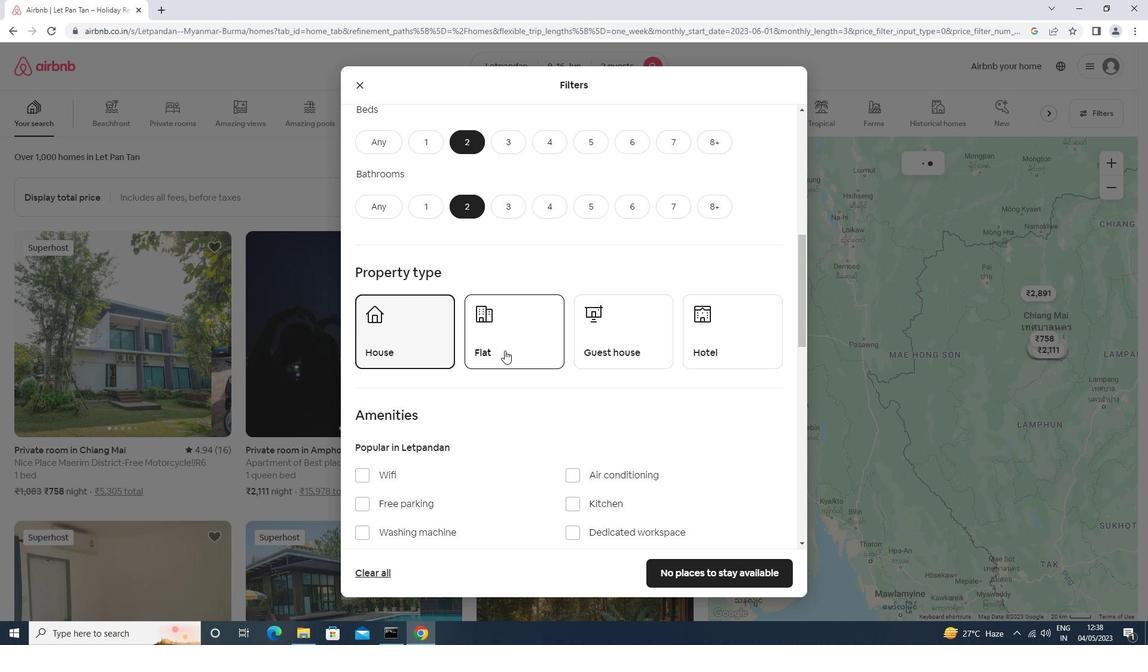 
Action: Mouse moved to (593, 322)
Screenshot: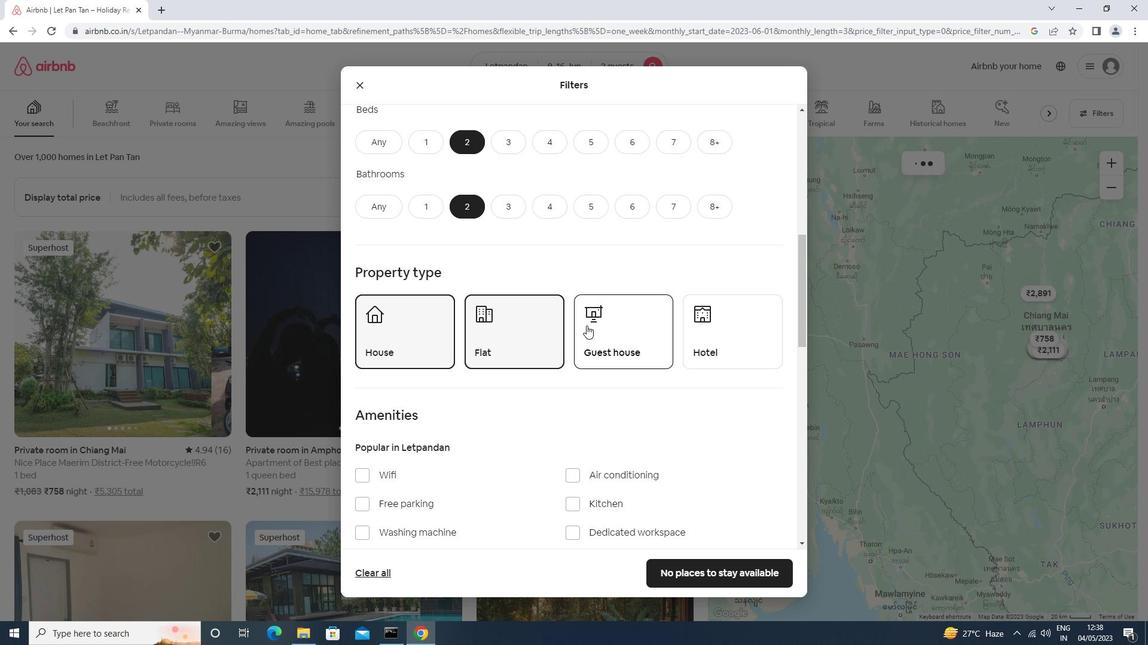 
Action: Mouse pressed left at (593, 322)
Screenshot: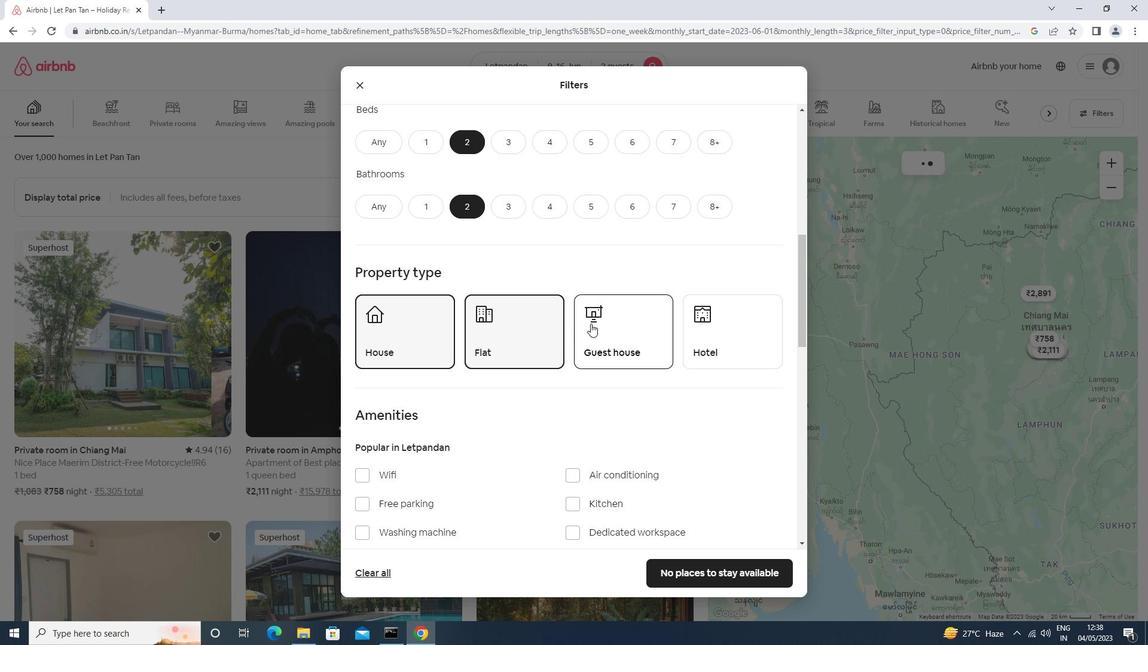 
Action: Mouse moved to (598, 315)
Screenshot: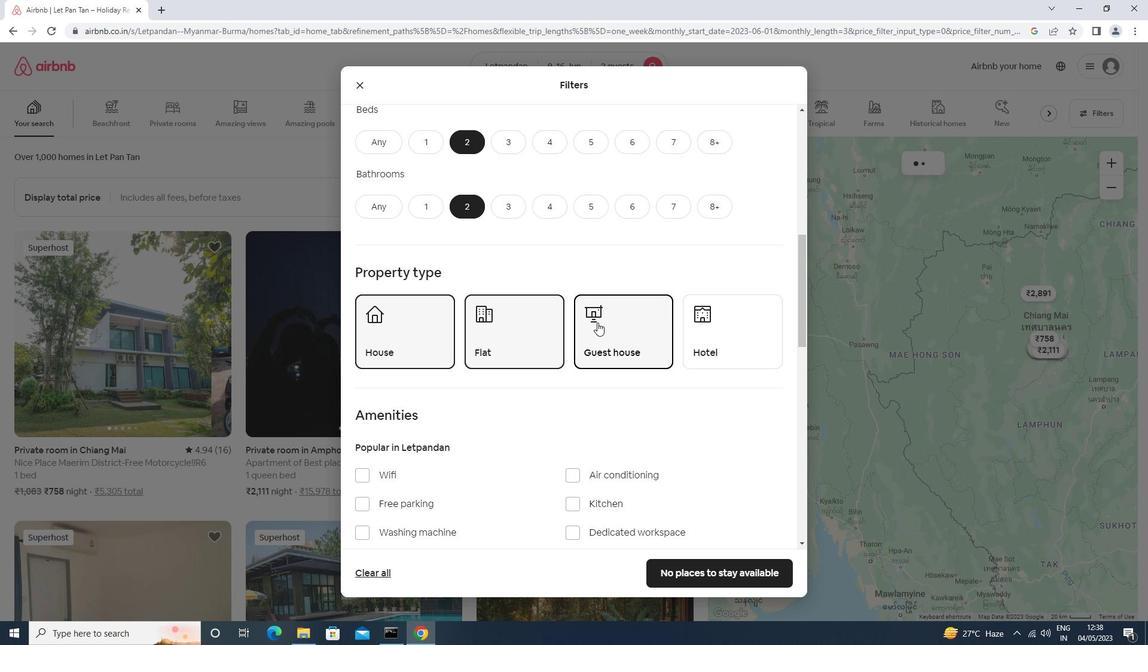 
Action: Mouse scrolled (598, 315) with delta (0, 0)
Screenshot: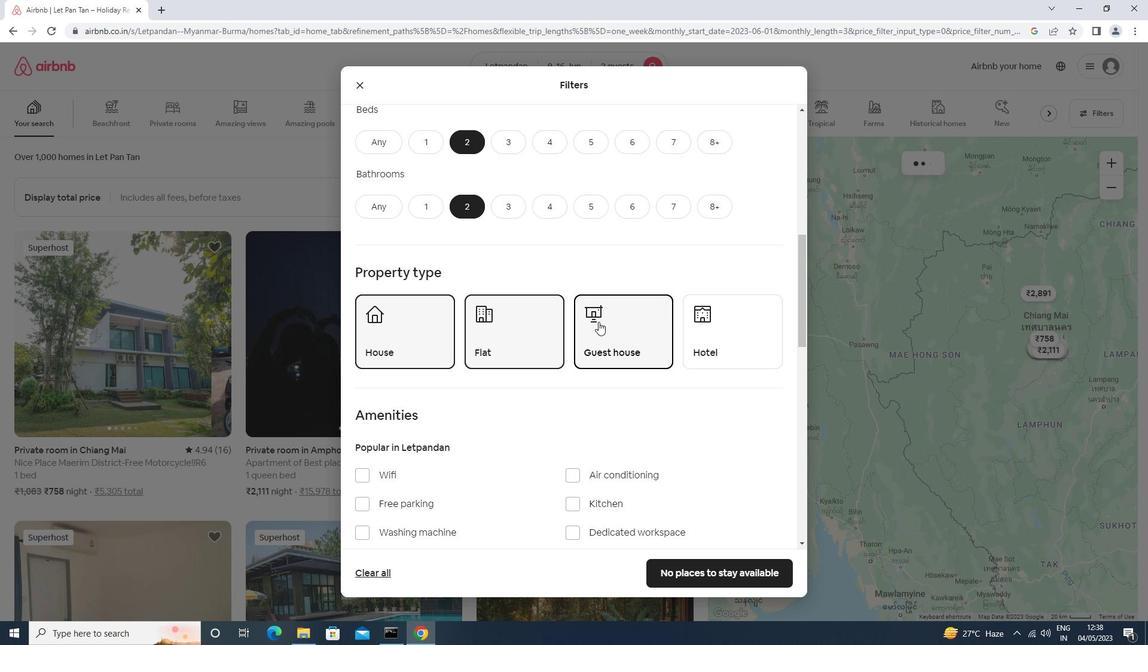 
Action: Mouse moved to (598, 315)
Screenshot: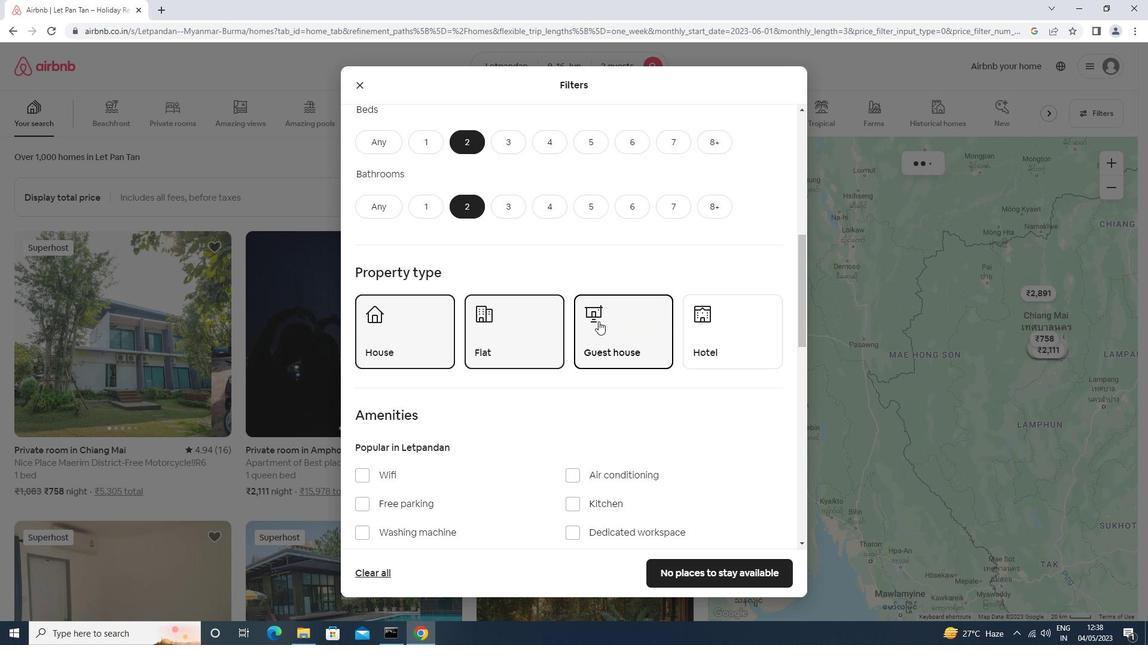 
Action: Mouse scrolled (598, 315) with delta (0, 0)
Screenshot: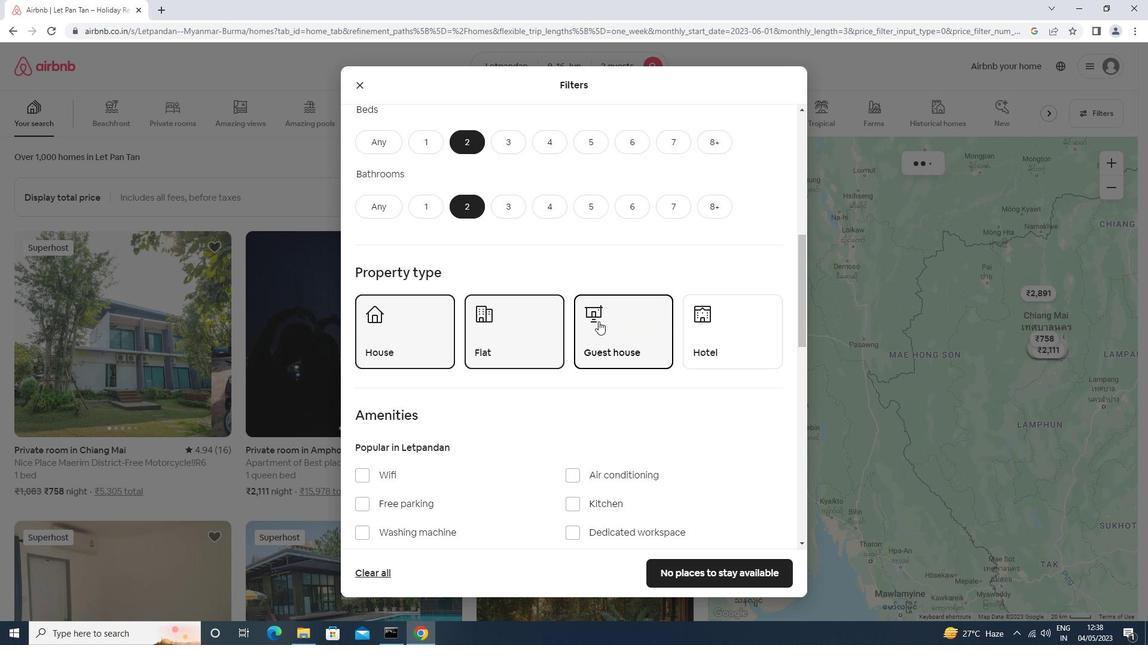 
Action: Mouse moved to (598, 316)
Screenshot: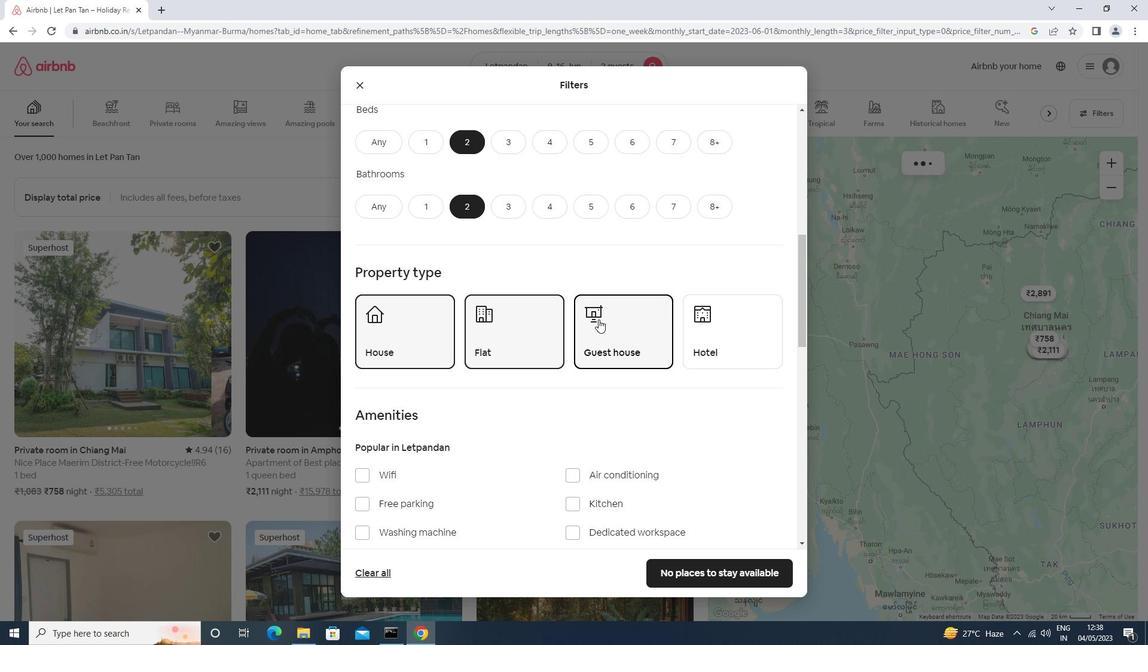 
Action: Mouse scrolled (598, 315) with delta (0, 0)
Screenshot: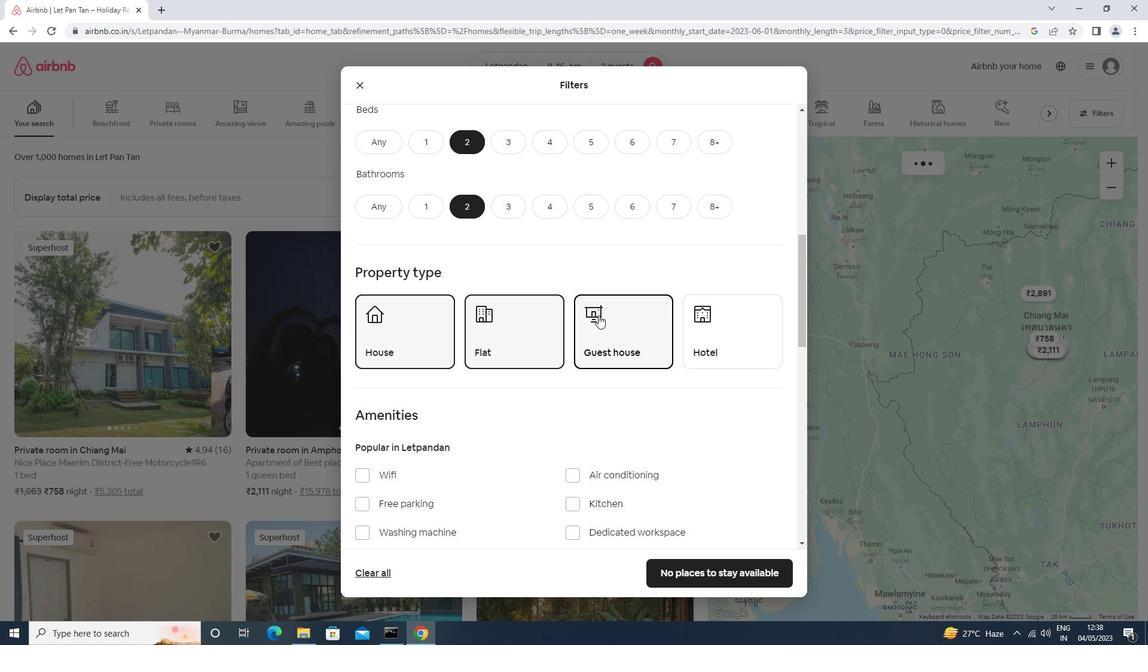 
Action: Mouse moved to (388, 349)
Screenshot: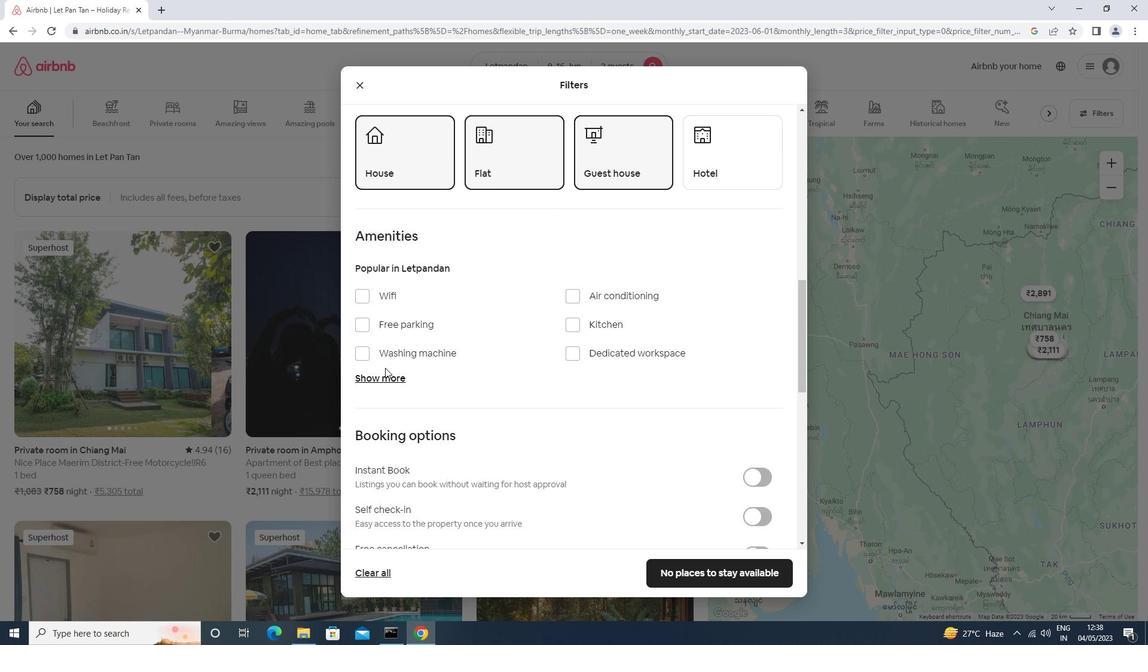 
Action: Mouse pressed left at (388, 349)
Screenshot: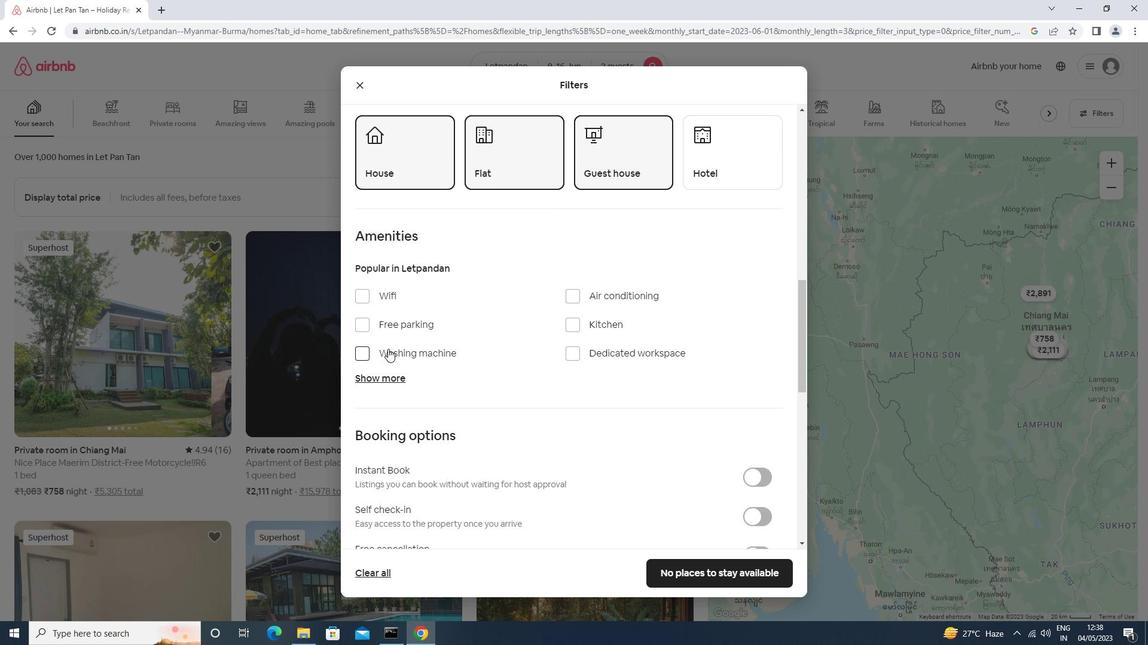
Action: Mouse scrolled (388, 348) with delta (0, 0)
Screenshot: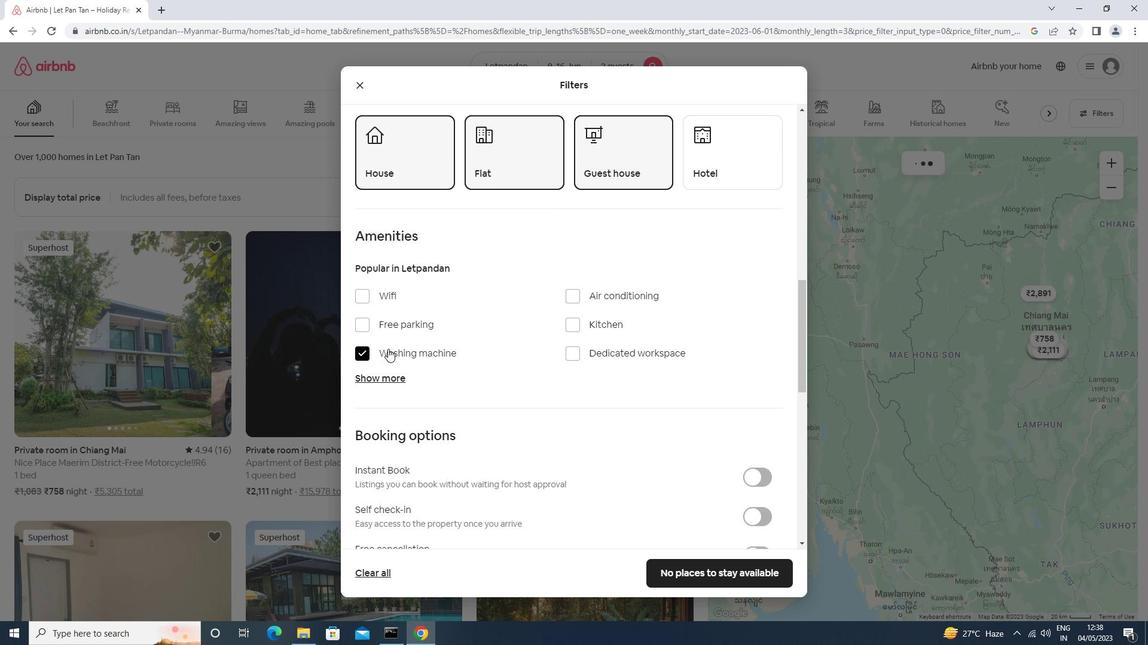 
Action: Mouse scrolled (388, 348) with delta (0, 0)
Screenshot: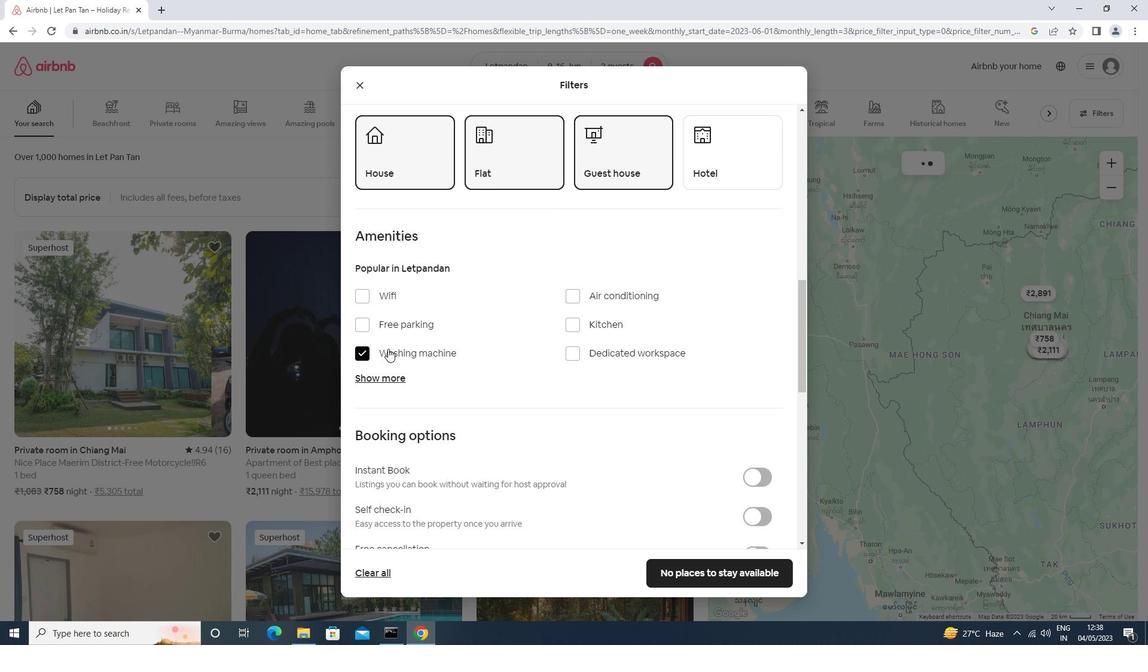 
Action: Mouse scrolled (388, 348) with delta (0, 0)
Screenshot: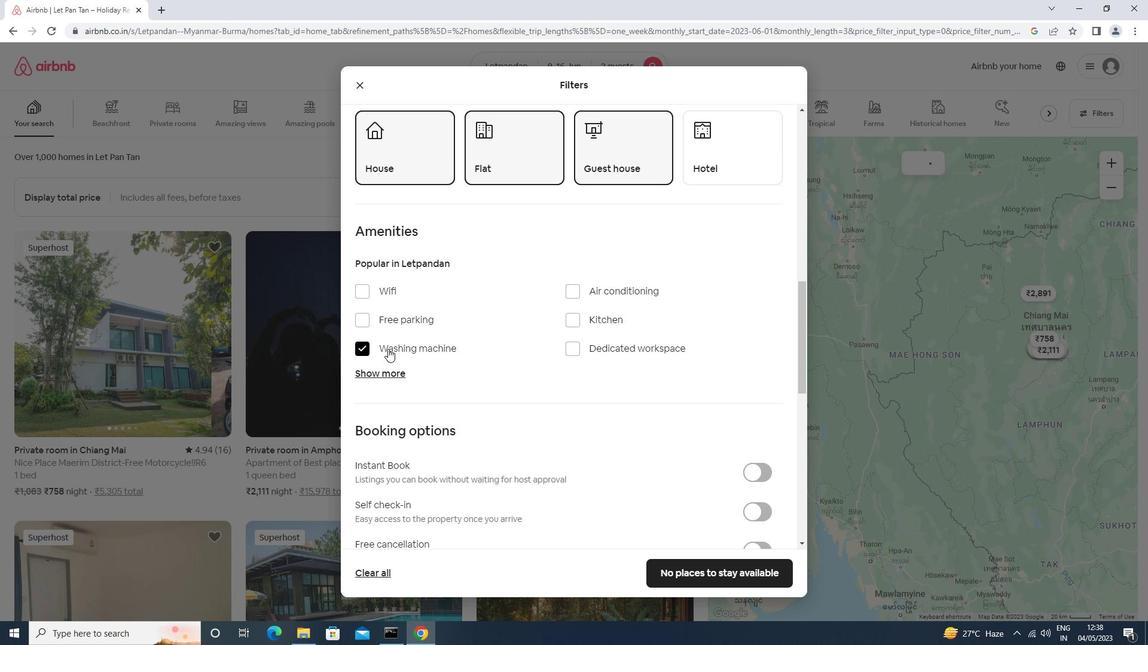 
Action: Mouse scrolled (388, 348) with delta (0, 0)
Screenshot: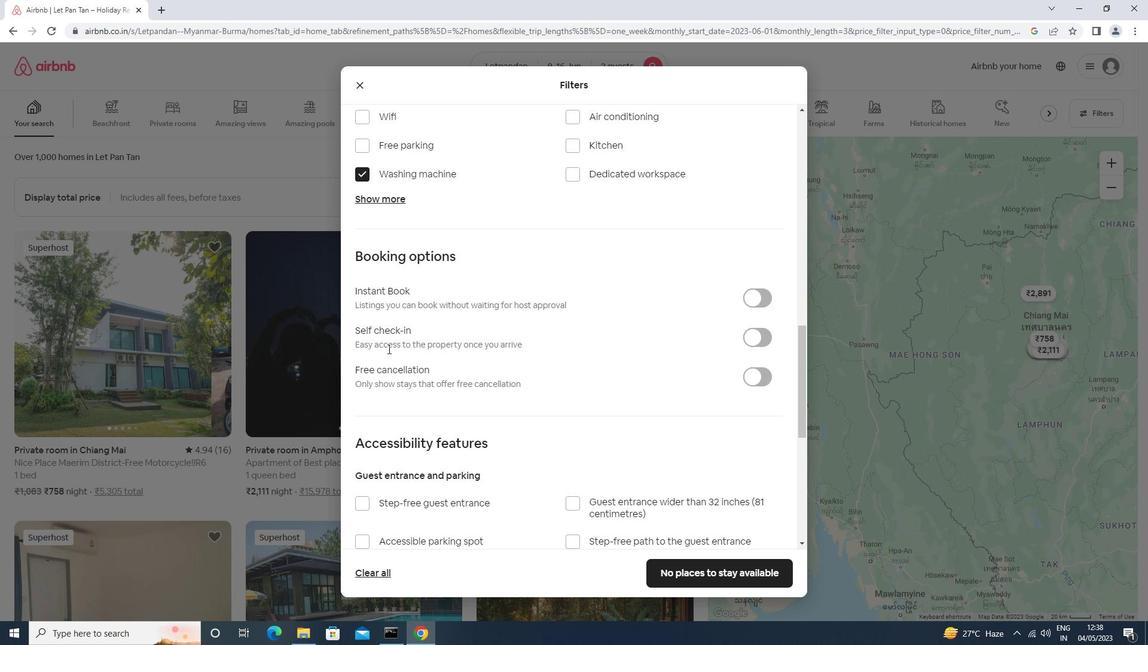 
Action: Mouse moved to (759, 277)
Screenshot: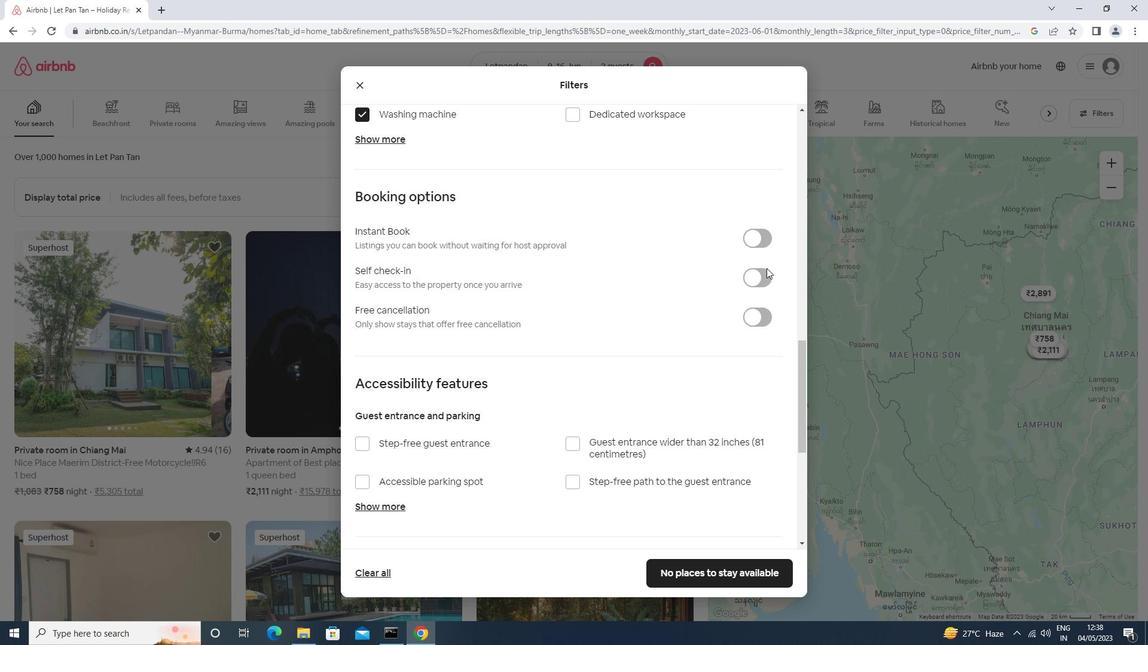 
Action: Mouse pressed left at (759, 277)
Screenshot: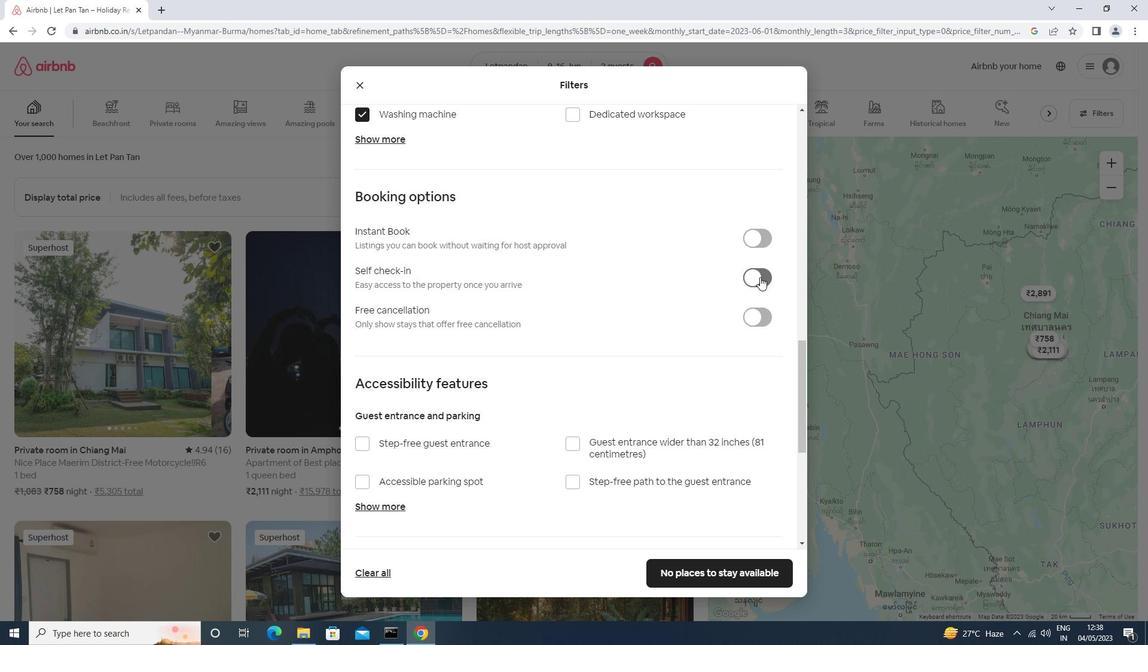 
Action: Mouse moved to (637, 414)
Screenshot: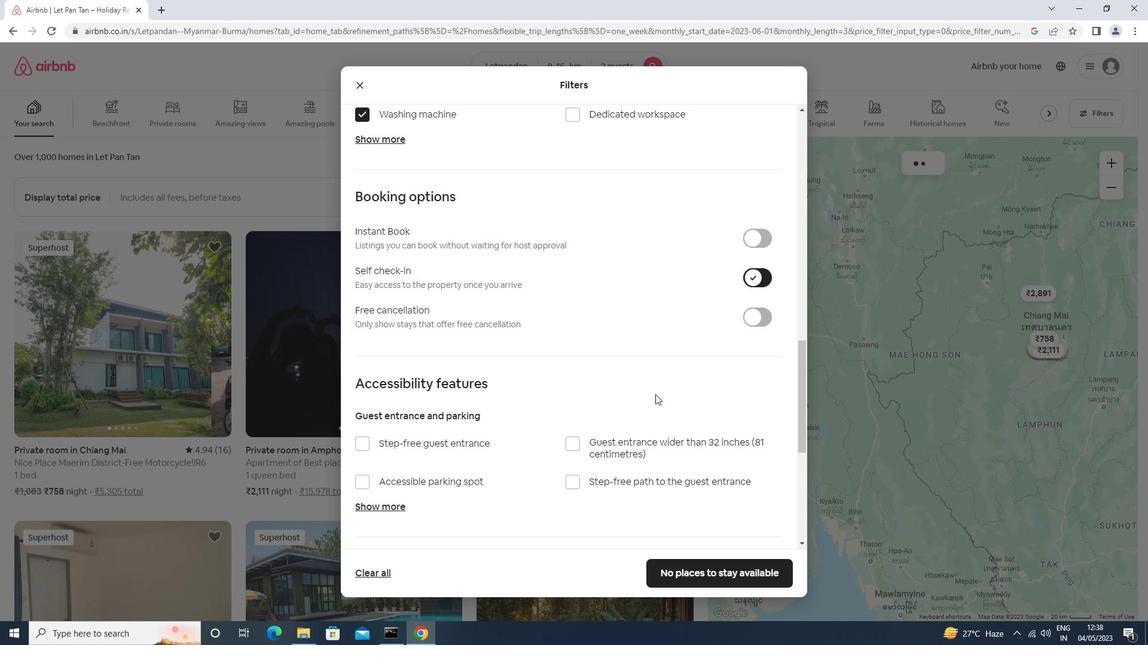 
Action: Mouse scrolled (637, 413) with delta (0, 0)
Screenshot: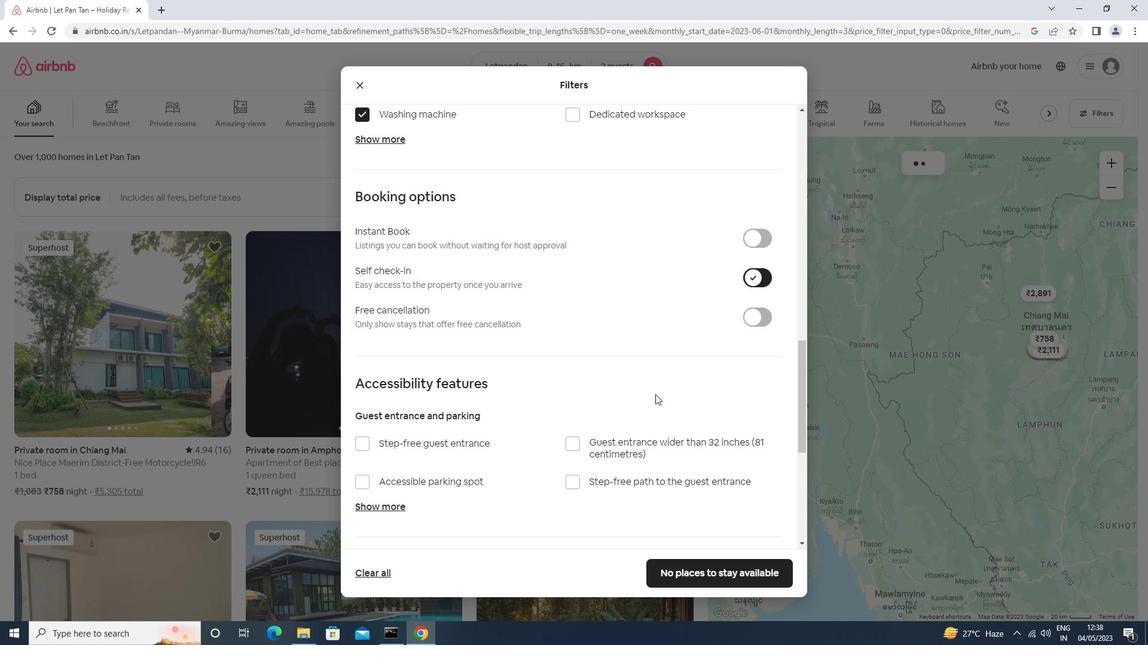 
Action: Mouse moved to (636, 414)
Screenshot: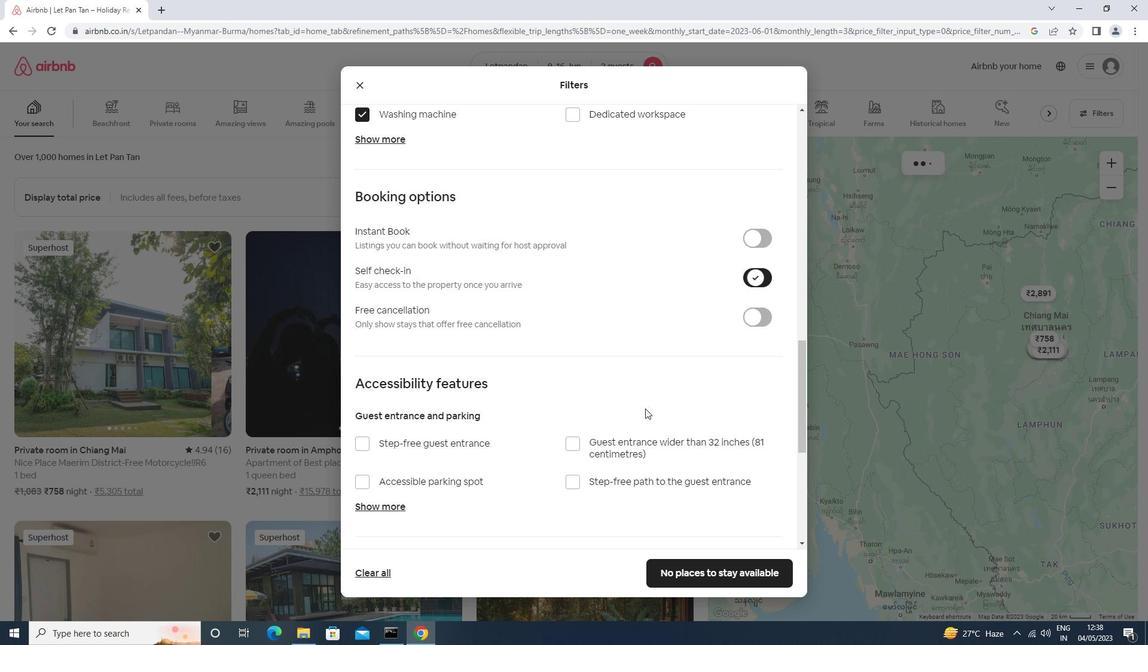 
Action: Mouse scrolled (636, 414) with delta (0, 0)
Screenshot: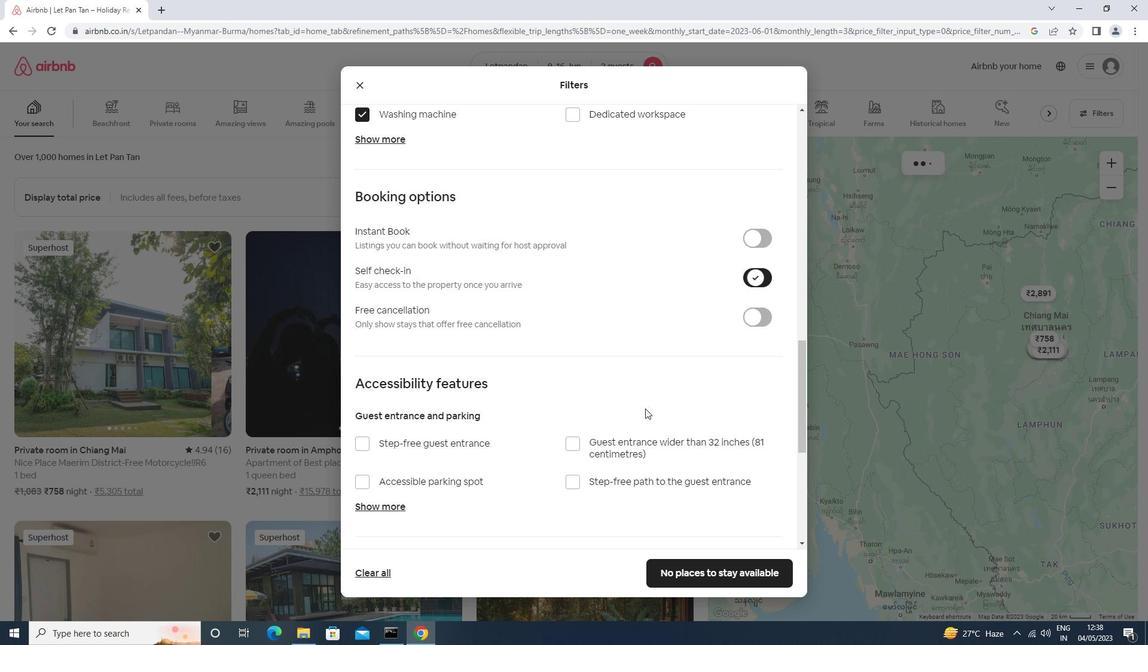 
Action: Mouse scrolled (636, 414) with delta (0, 0)
Screenshot: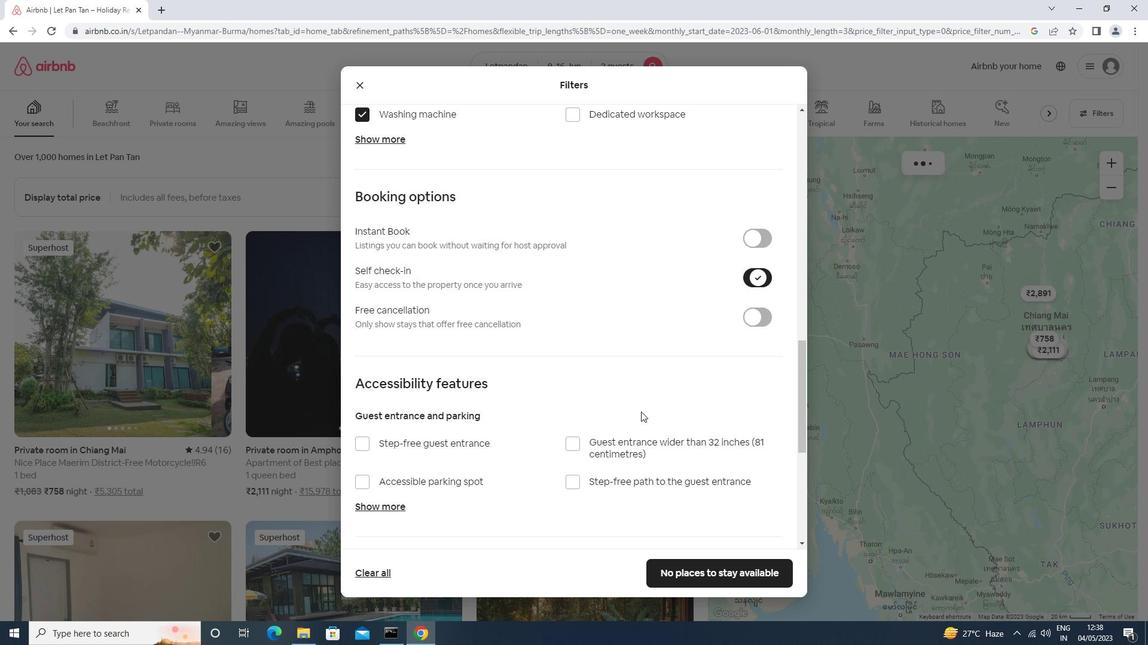
Action: Mouse scrolled (636, 414) with delta (0, 0)
Screenshot: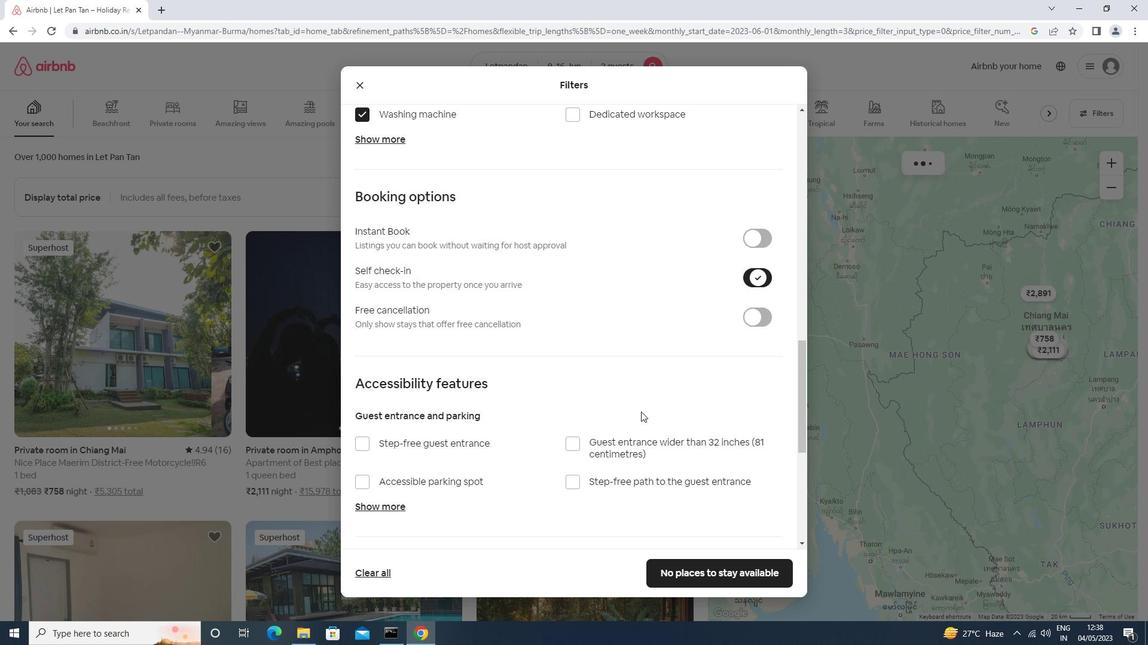 
Action: Mouse moved to (636, 415)
Screenshot: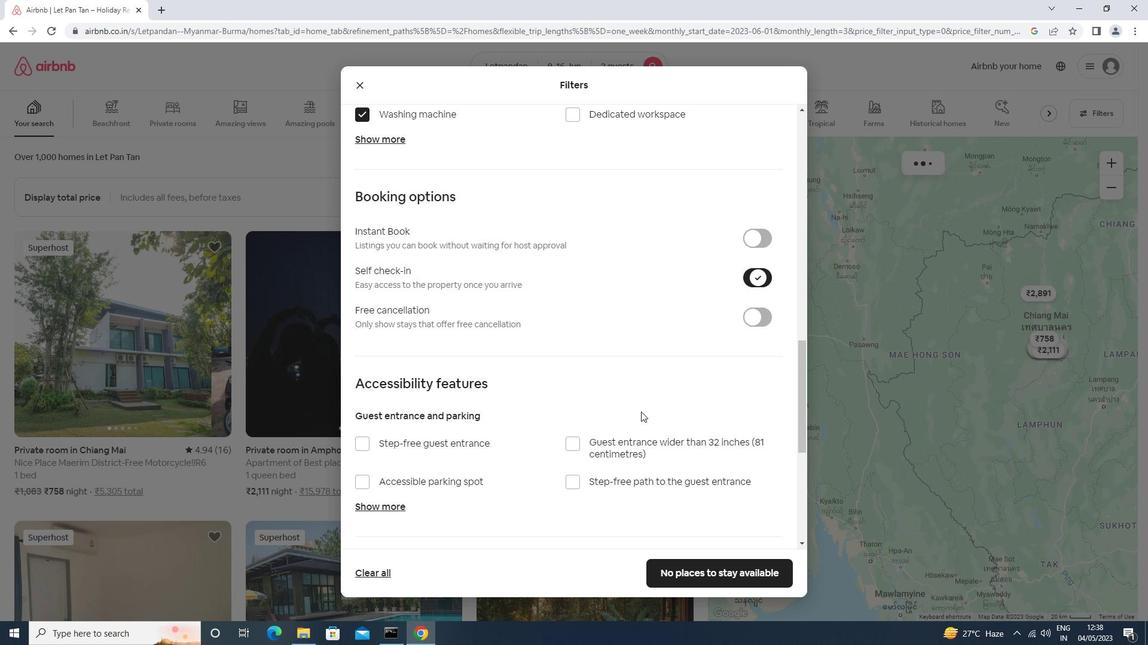 
Action: Mouse scrolled (636, 414) with delta (0, 0)
Screenshot: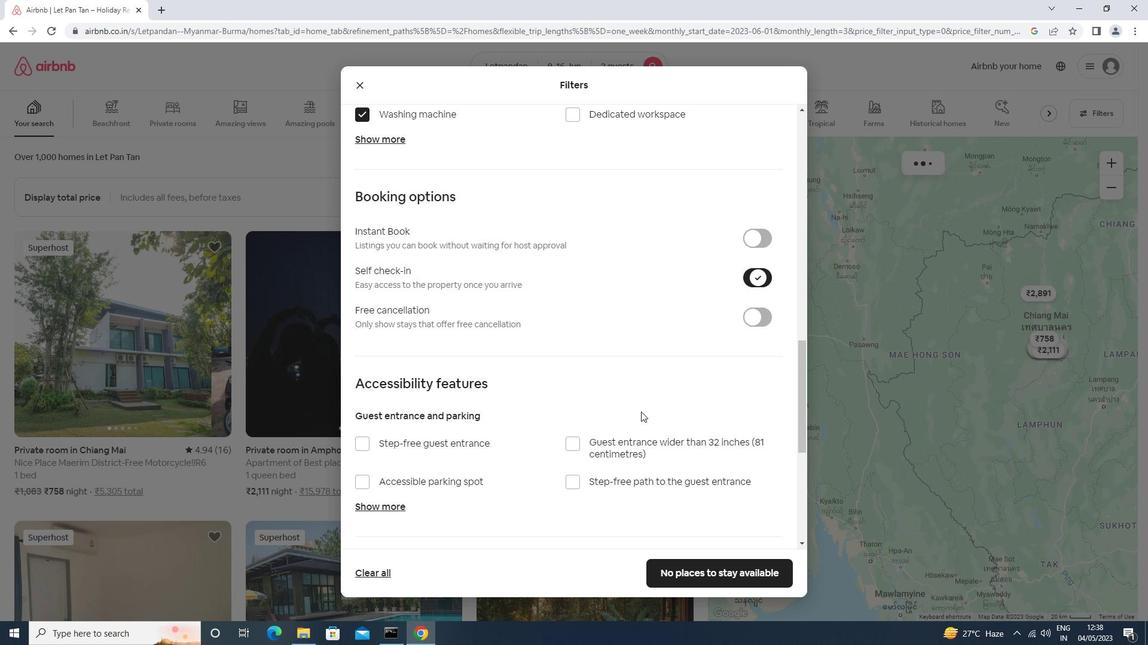 
Action: Mouse moved to (635, 415)
Screenshot: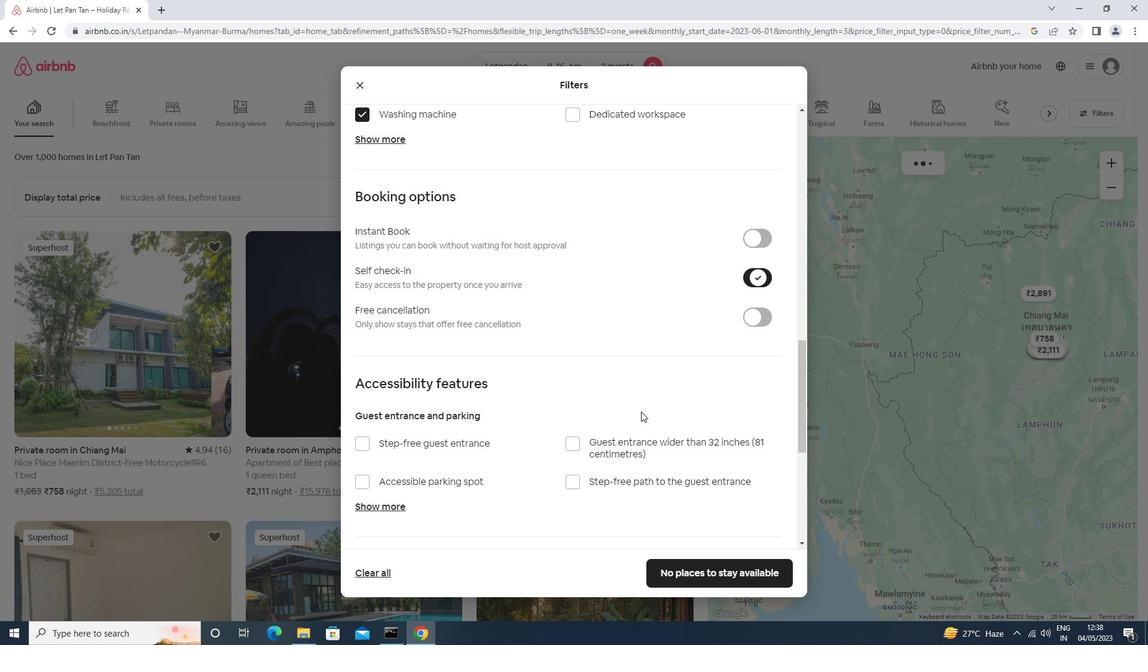 
Action: Mouse scrolled (635, 414) with delta (0, 0)
Screenshot: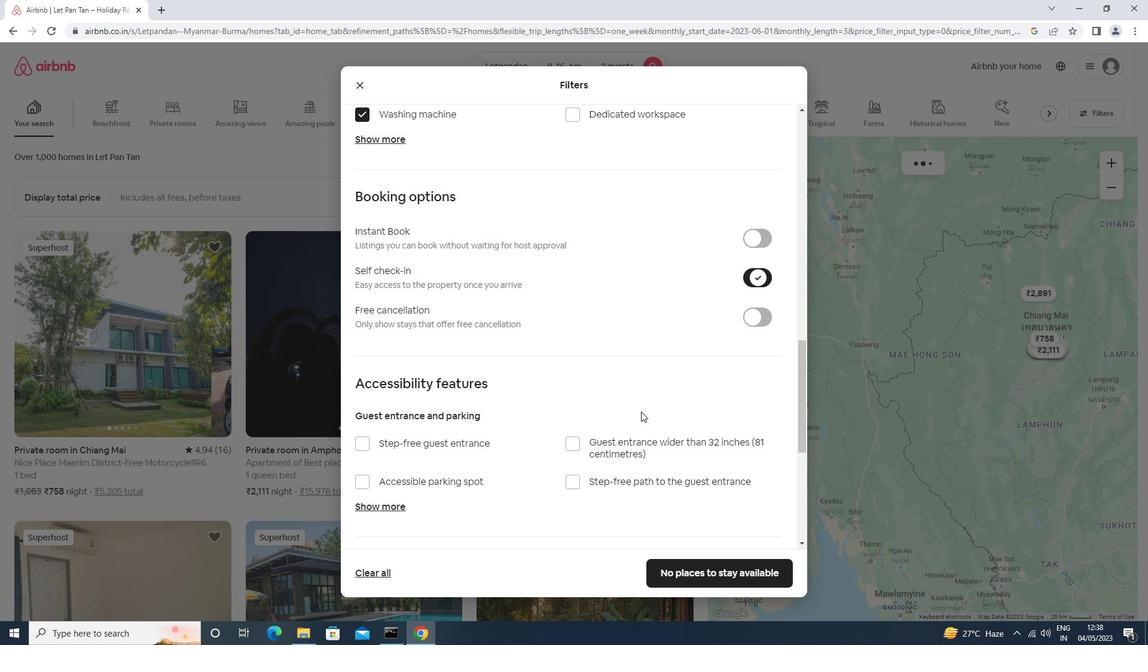 
Action: Mouse moved to (385, 465)
Screenshot: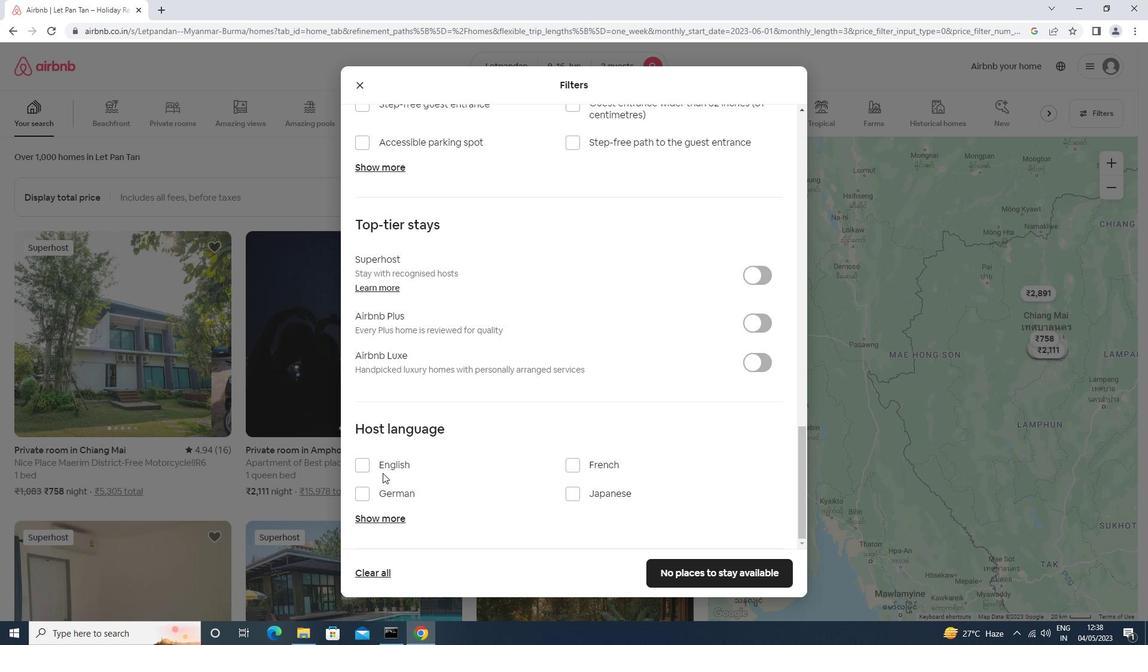 
Action: Mouse pressed left at (385, 465)
Screenshot: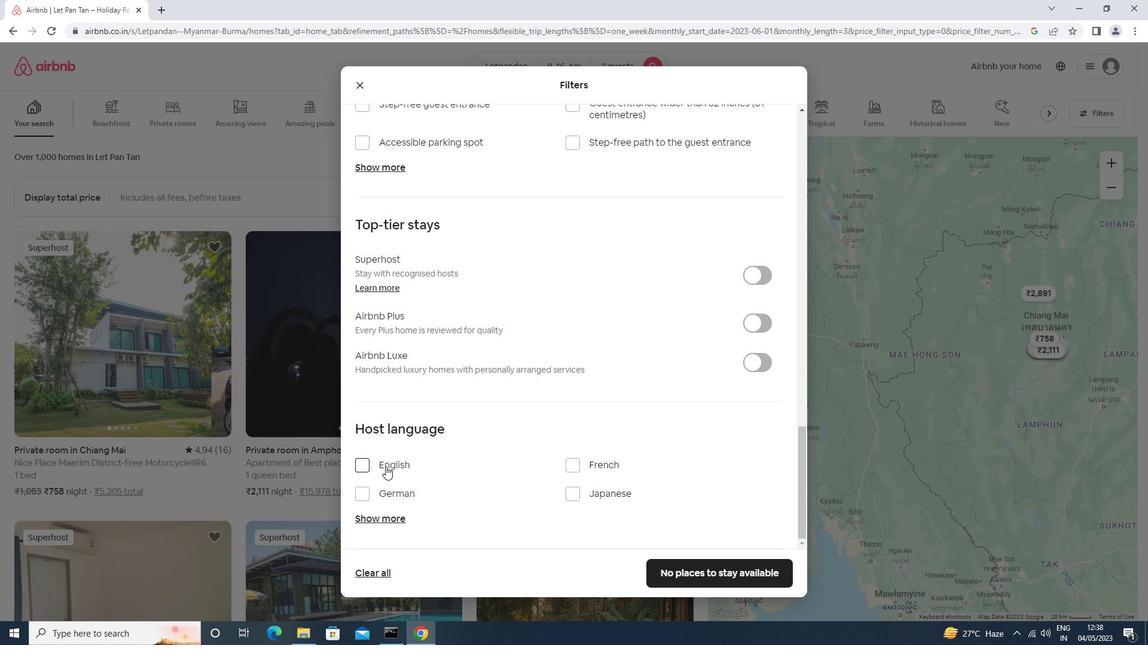 
Action: Mouse moved to (684, 563)
Screenshot: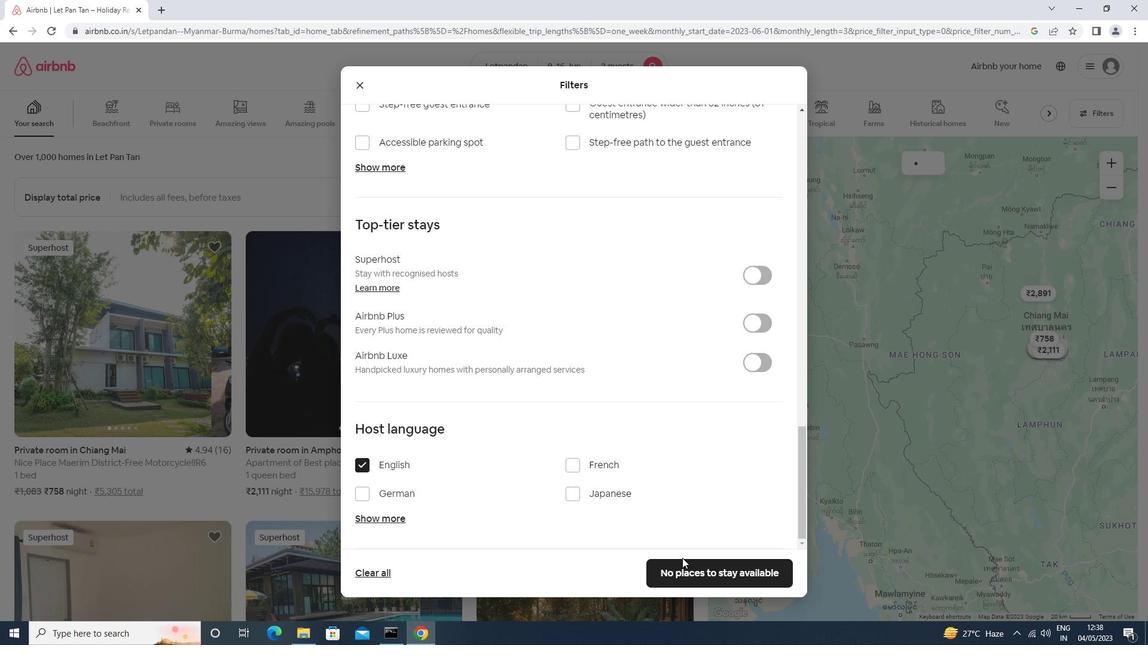 
Action: Mouse pressed left at (684, 563)
Screenshot: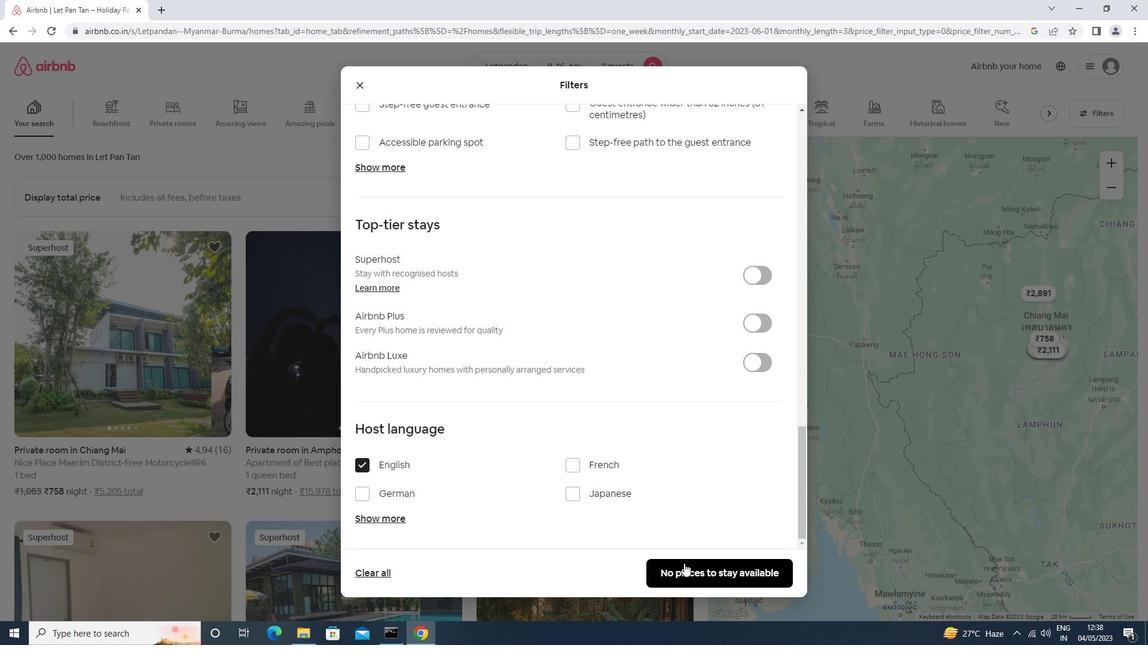 
Action: Mouse moved to (684, 565)
Screenshot: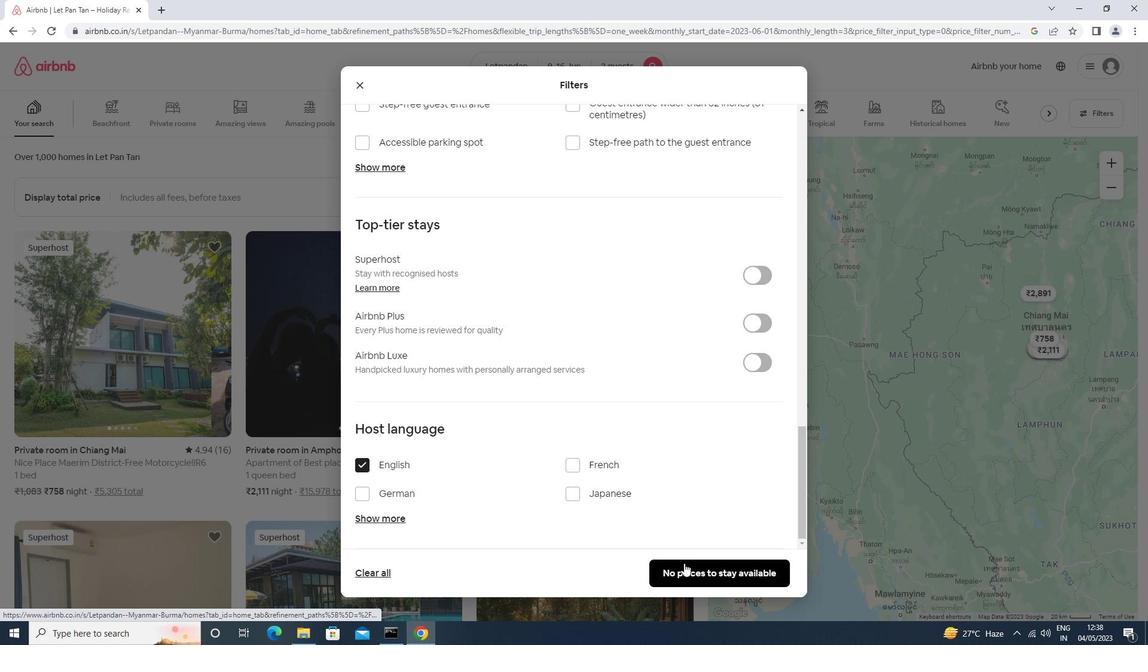 
